 Task: Open Card Functional Requirements Elicitation in Board Email Marketing Campaign Strategy and Execution to Workspace Human Resources Information Systems and add a team member Softage.1@softage.net, a label Yellow, a checklist Demand Planning, an attachment from your onedrive, a color Yellow and finally, add a card description 'Plan and execute company team-building activity at a cooking class' and a comment 'This task requires us to be agile and adaptable, given the dynamic nature of the project.'. Add a start date 'Jan 09, 1900' with a due date 'Jan 16, 1900'
Action: Mouse moved to (66, 284)
Screenshot: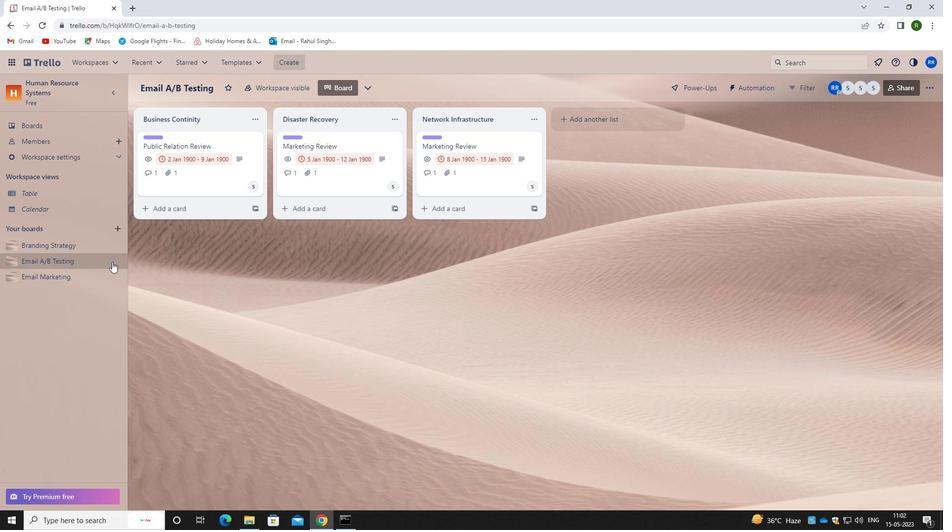 
Action: Mouse pressed left at (66, 284)
Screenshot: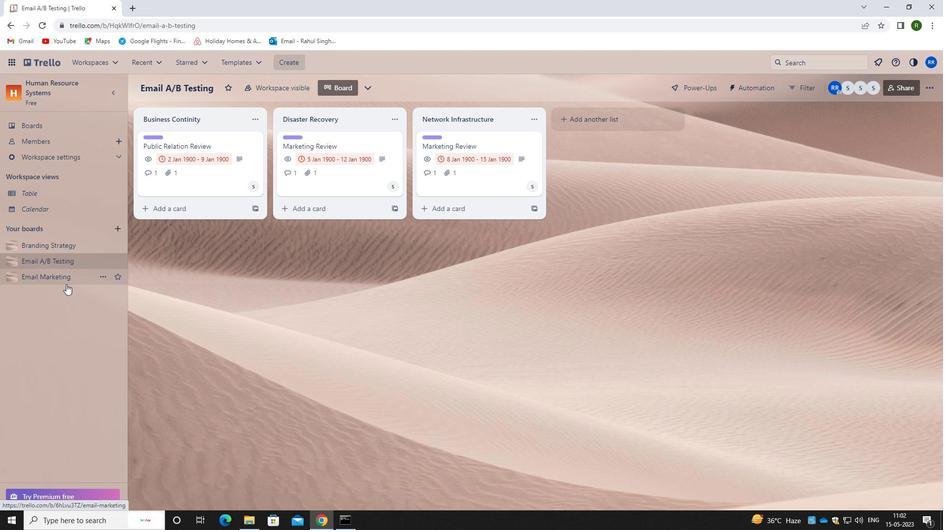 
Action: Mouse moved to (532, 162)
Screenshot: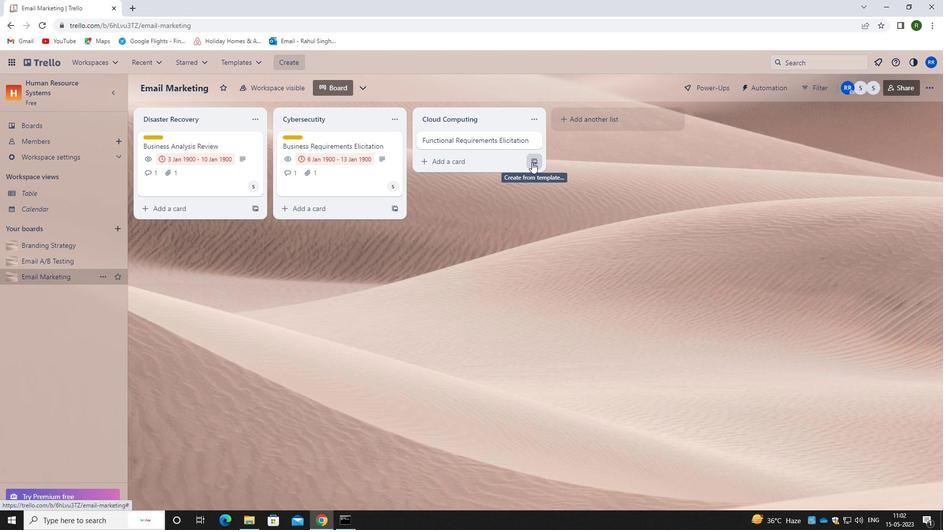
Action: Mouse pressed left at (532, 162)
Screenshot: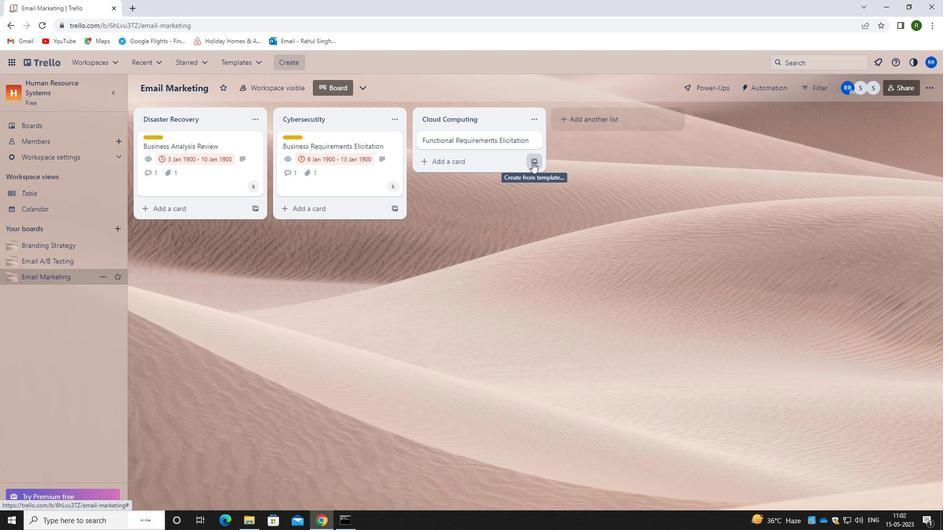 
Action: Mouse moved to (499, 215)
Screenshot: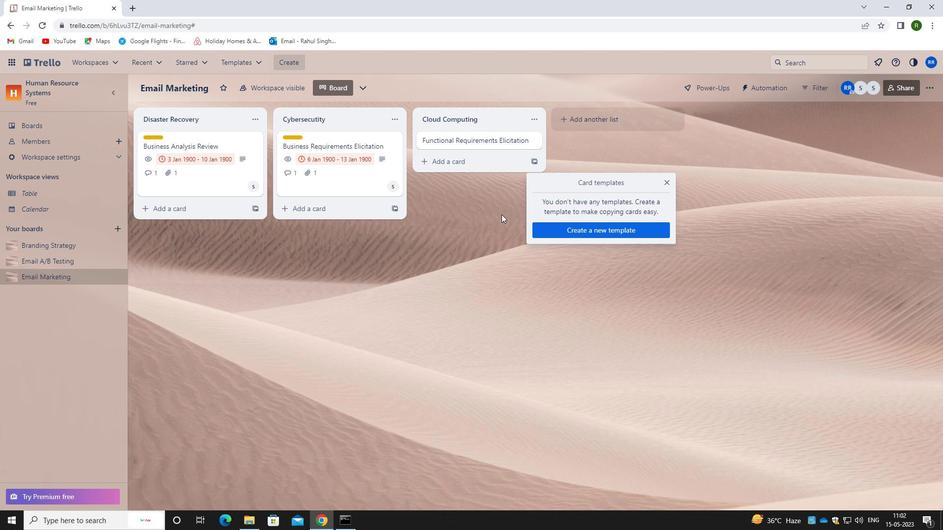 
Action: Mouse pressed left at (499, 215)
Screenshot: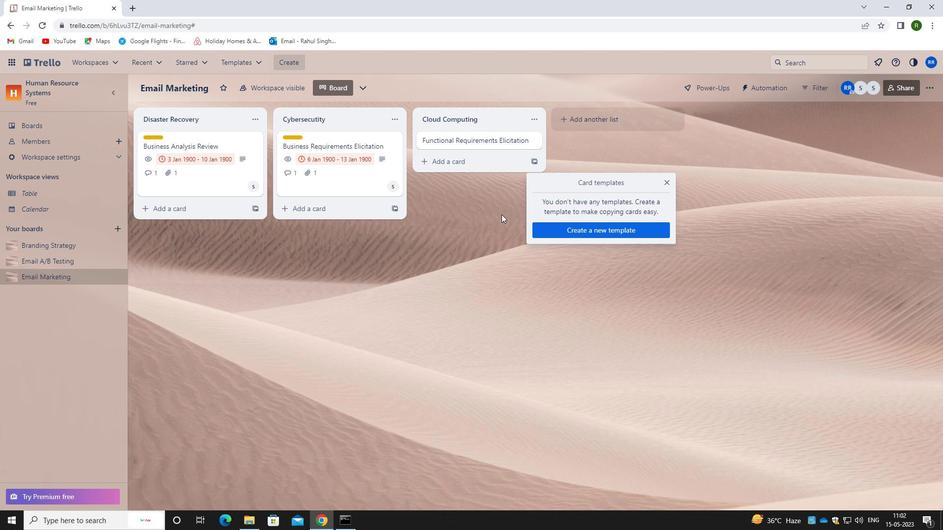 
Action: Mouse moved to (532, 143)
Screenshot: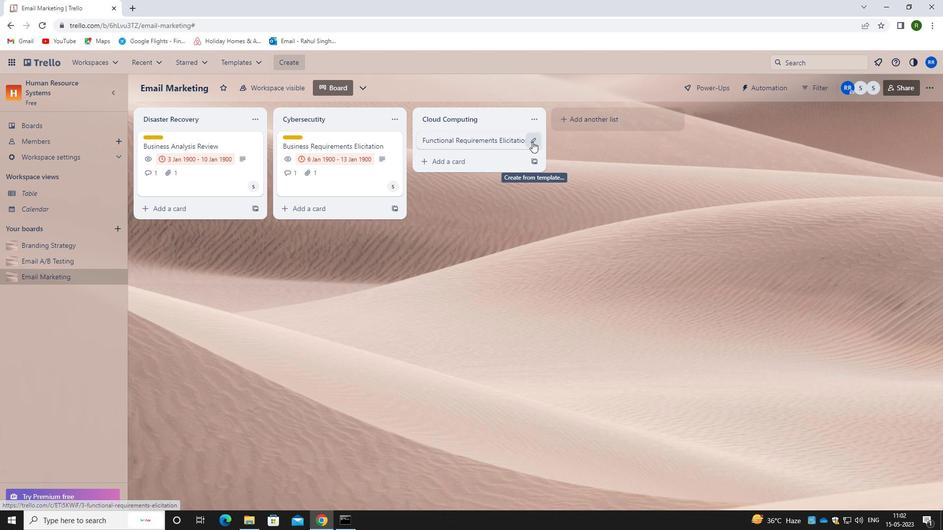 
Action: Mouse pressed left at (532, 143)
Screenshot: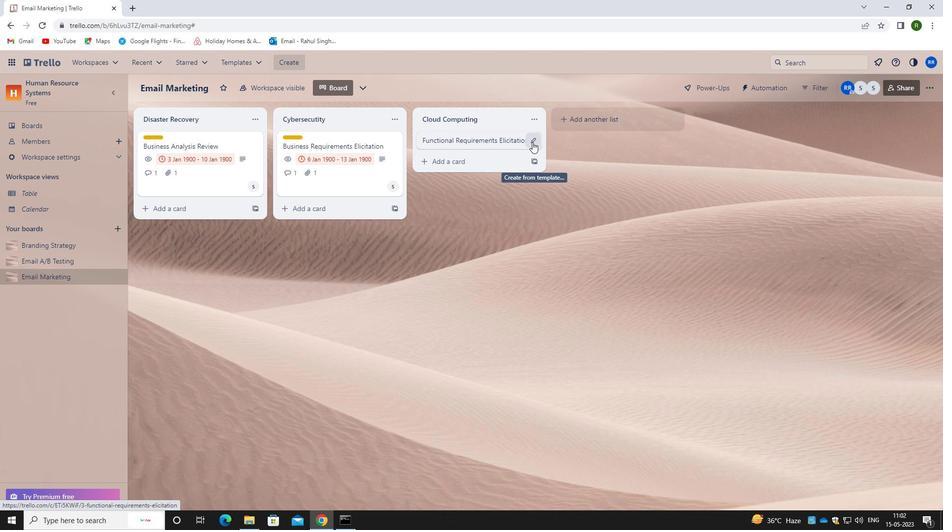 
Action: Mouse moved to (569, 142)
Screenshot: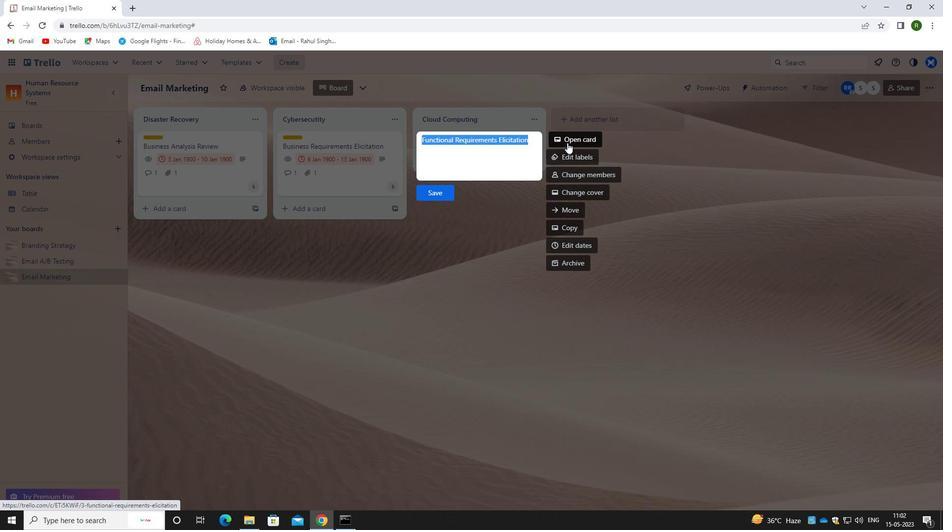 
Action: Mouse pressed left at (569, 142)
Screenshot: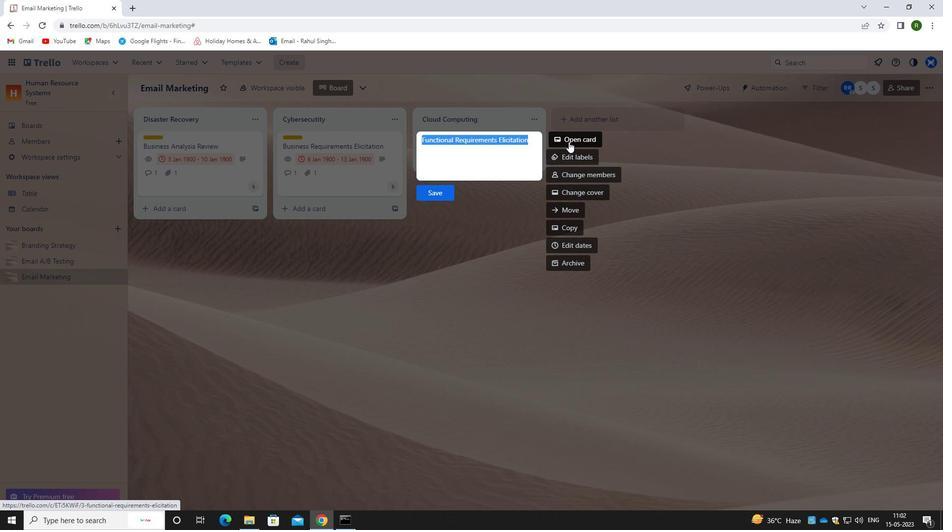 
Action: Mouse moved to (606, 173)
Screenshot: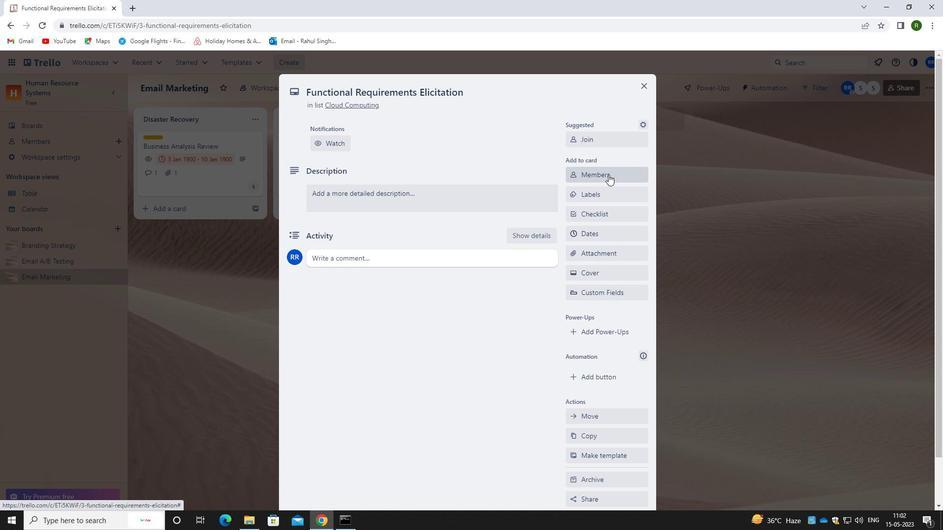 
Action: Mouse pressed left at (606, 173)
Screenshot: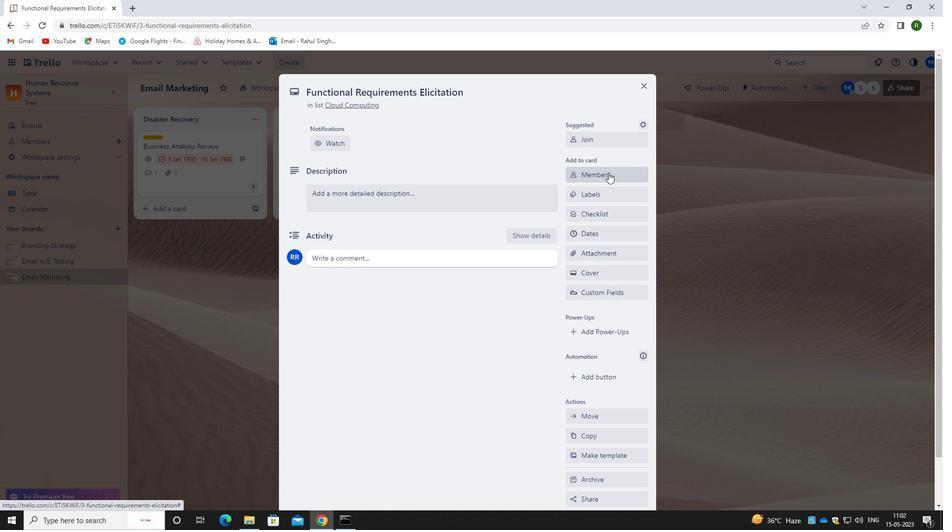 
Action: Mouse moved to (609, 215)
Screenshot: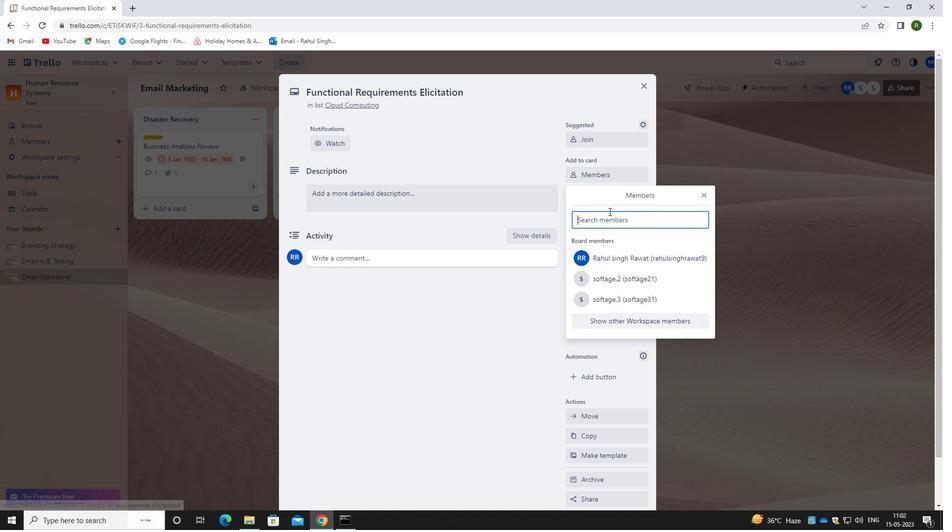 
Action: Key pressed <Key.caps_lock>s<Key.caps_lock>Oftage.1<Key.shift>@SOFTAGE.NET
Screenshot: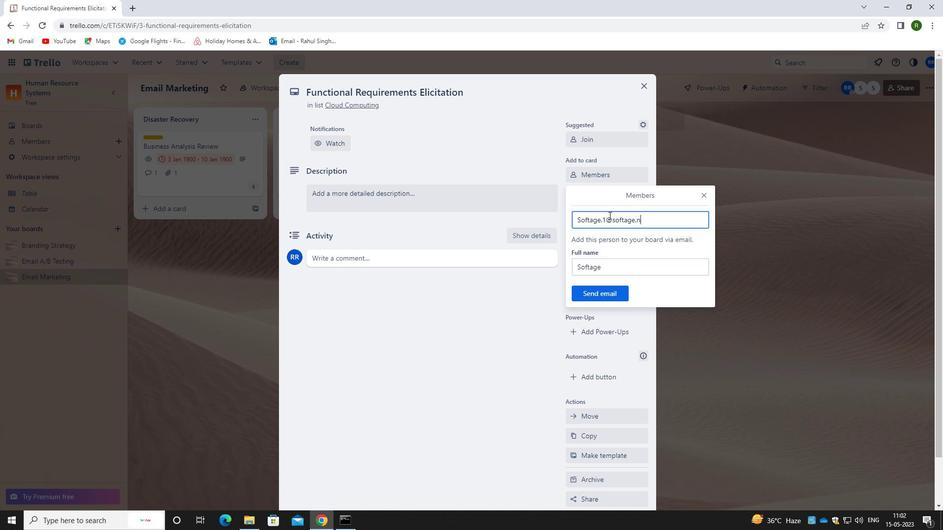 
Action: Mouse moved to (612, 294)
Screenshot: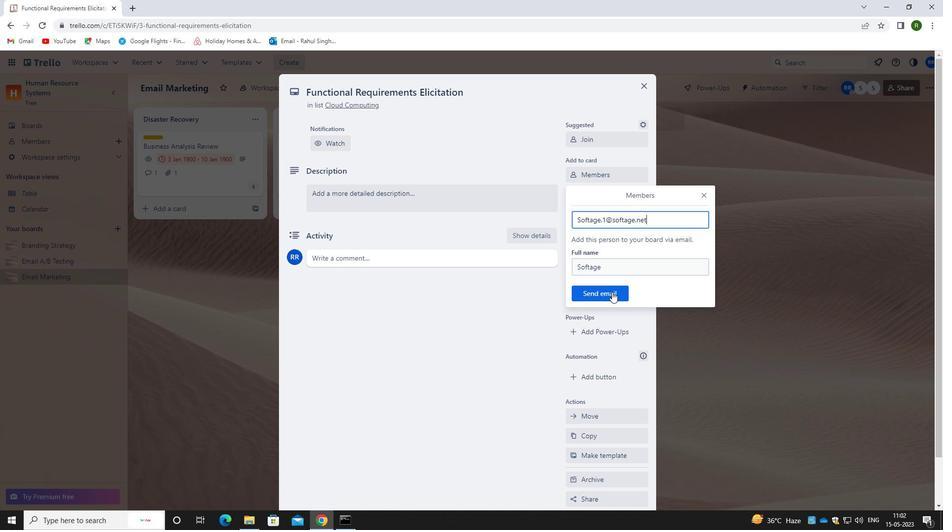 
Action: Mouse pressed left at (612, 294)
Screenshot: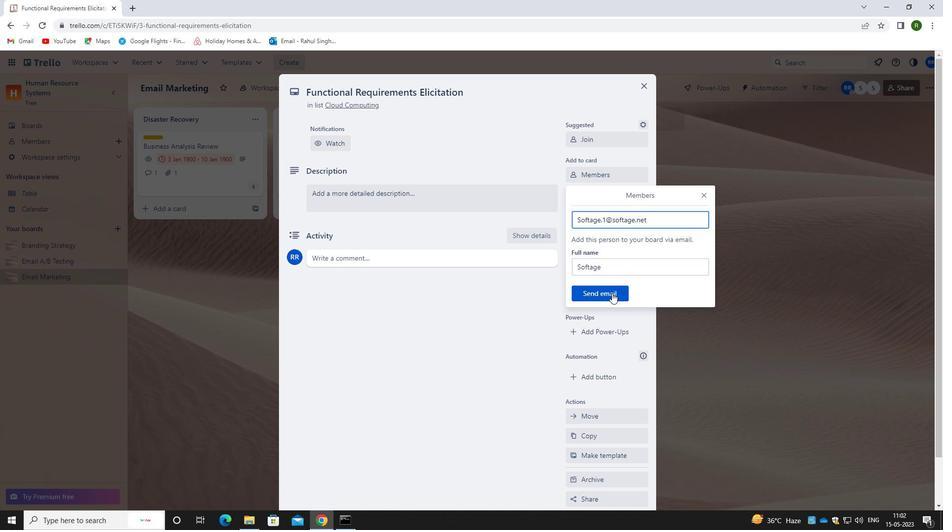 
Action: Mouse moved to (599, 193)
Screenshot: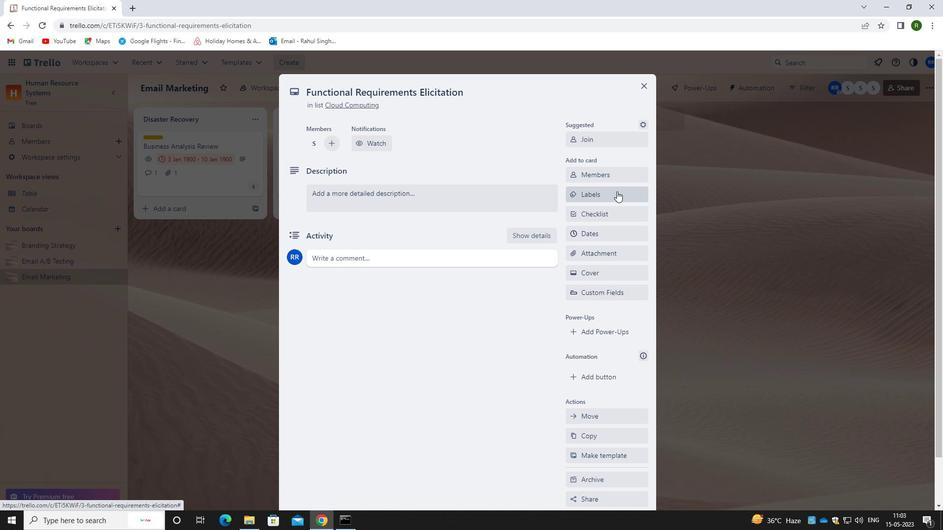 
Action: Mouse pressed left at (599, 193)
Screenshot: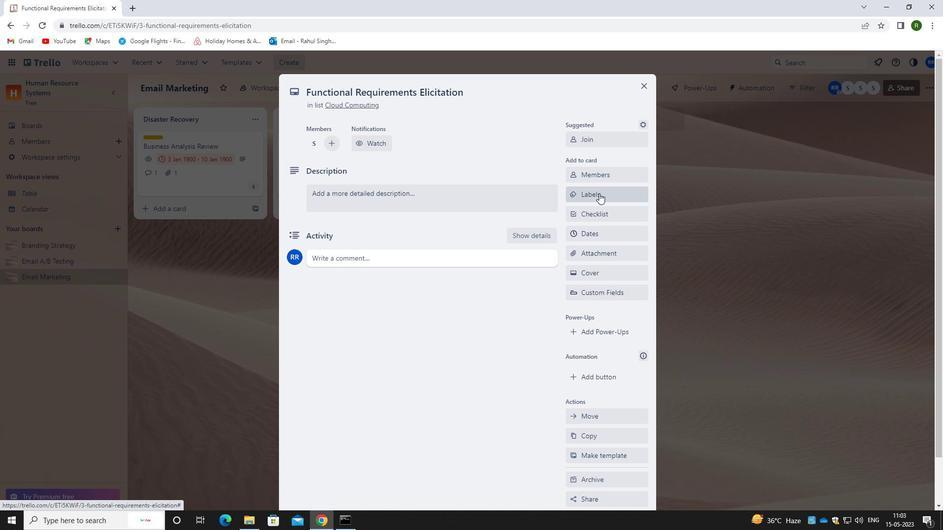
Action: Key pressed YELLOW
Screenshot: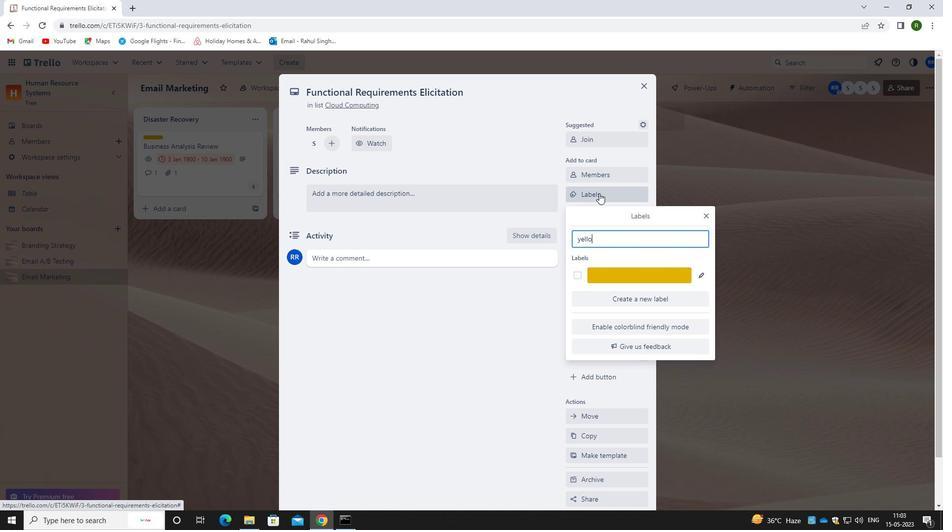 
Action: Mouse moved to (581, 277)
Screenshot: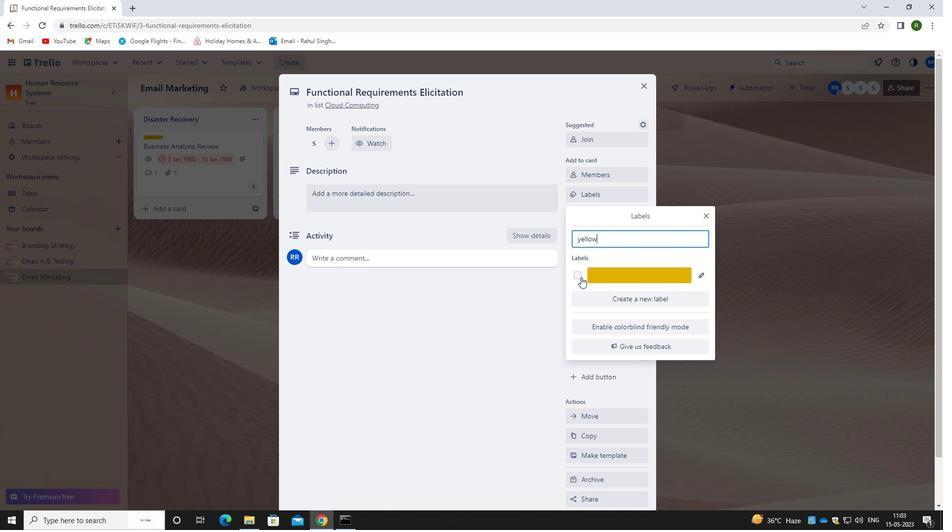 
Action: Mouse pressed left at (581, 277)
Screenshot: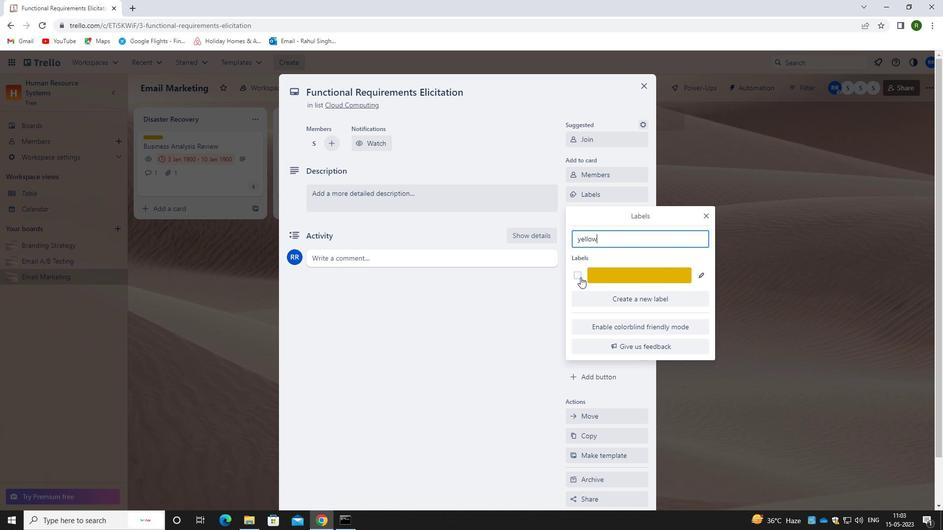 
Action: Mouse moved to (526, 289)
Screenshot: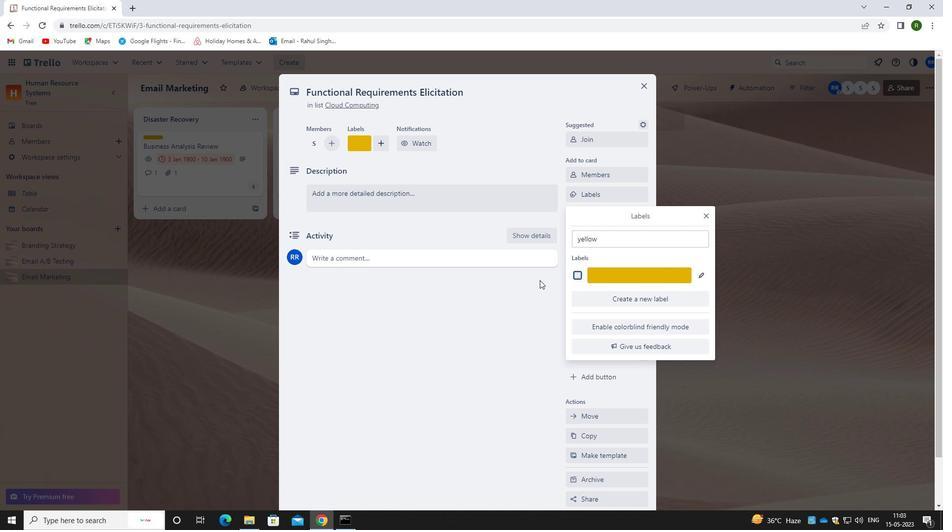 
Action: Mouse pressed left at (526, 289)
Screenshot: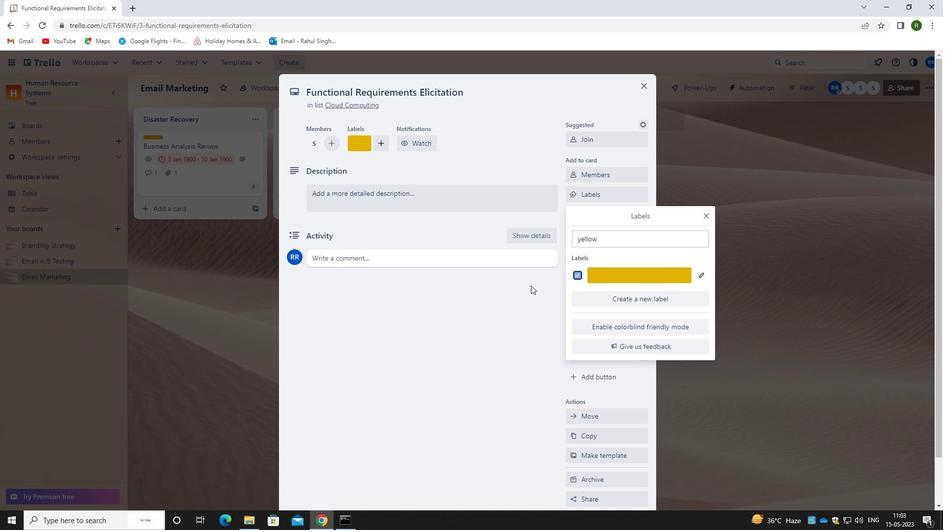 
Action: Mouse moved to (597, 212)
Screenshot: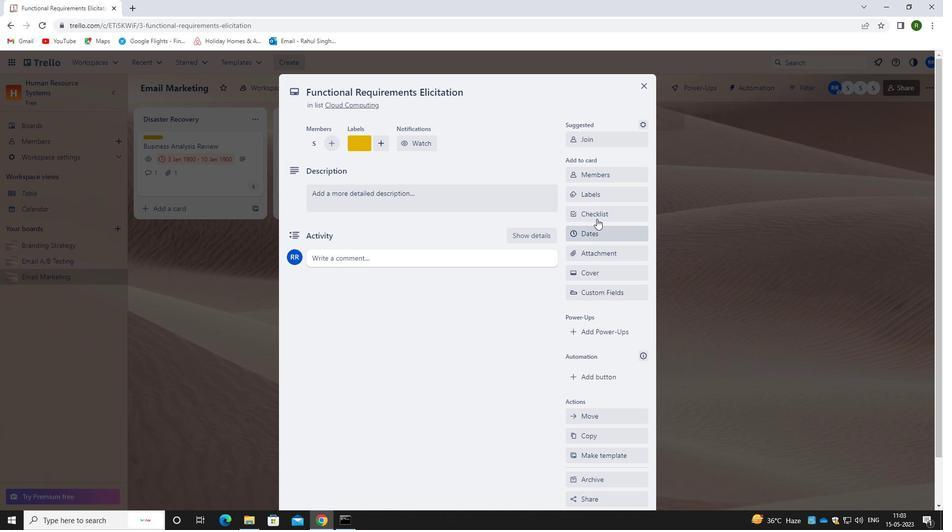 
Action: Mouse pressed left at (597, 212)
Screenshot: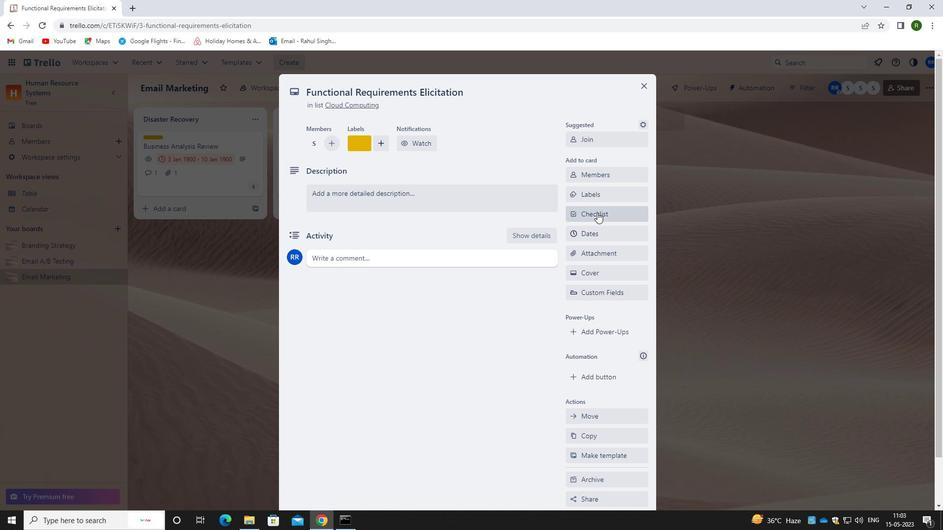 
Action: Mouse moved to (615, 259)
Screenshot: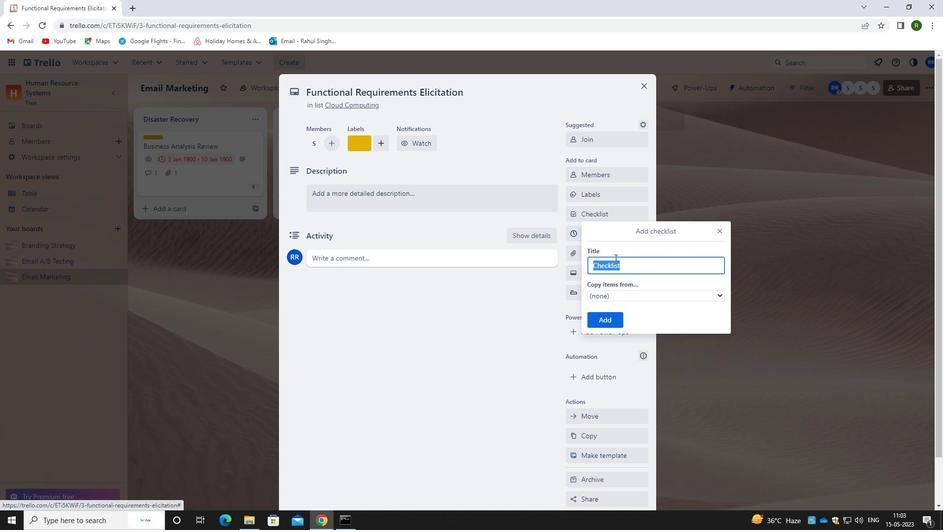 
Action: Key pressed <Key.shift>DEMAND<Key.space>PLANNING
Screenshot: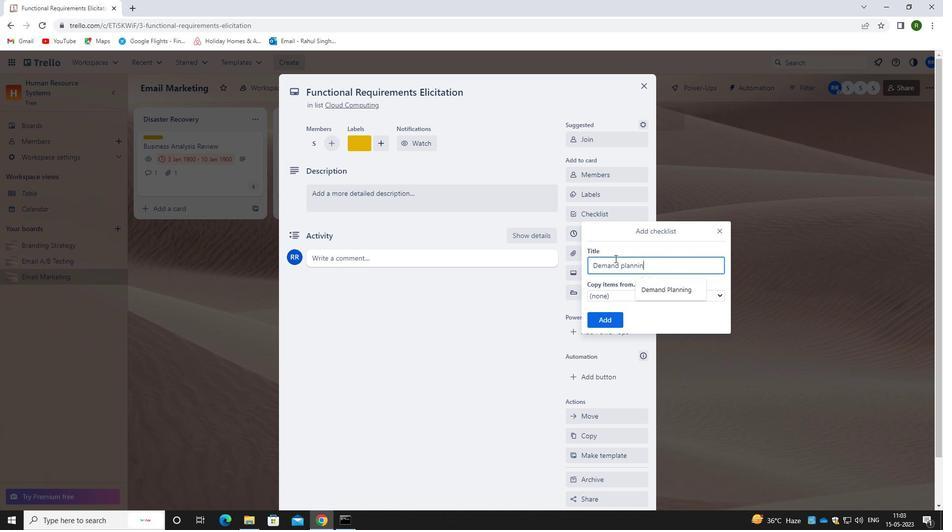 
Action: Mouse moved to (666, 294)
Screenshot: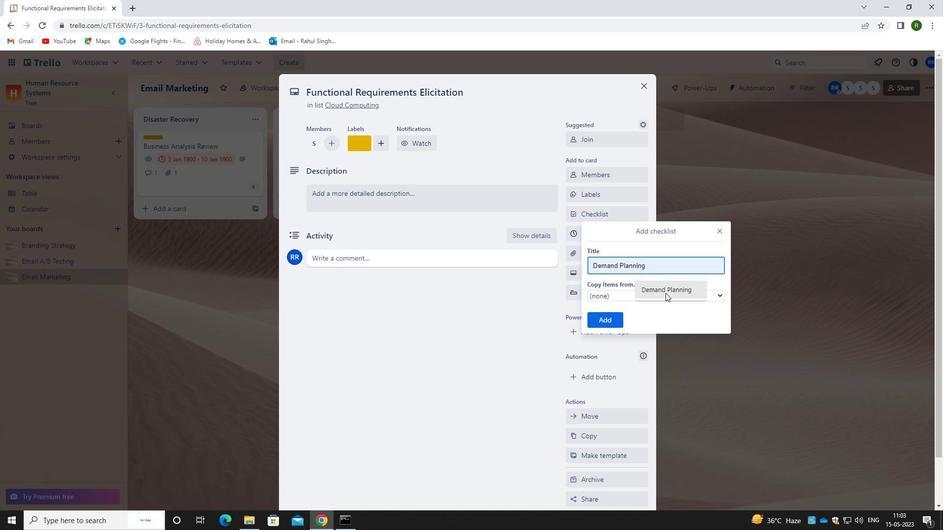 
Action: Mouse pressed left at (666, 294)
Screenshot: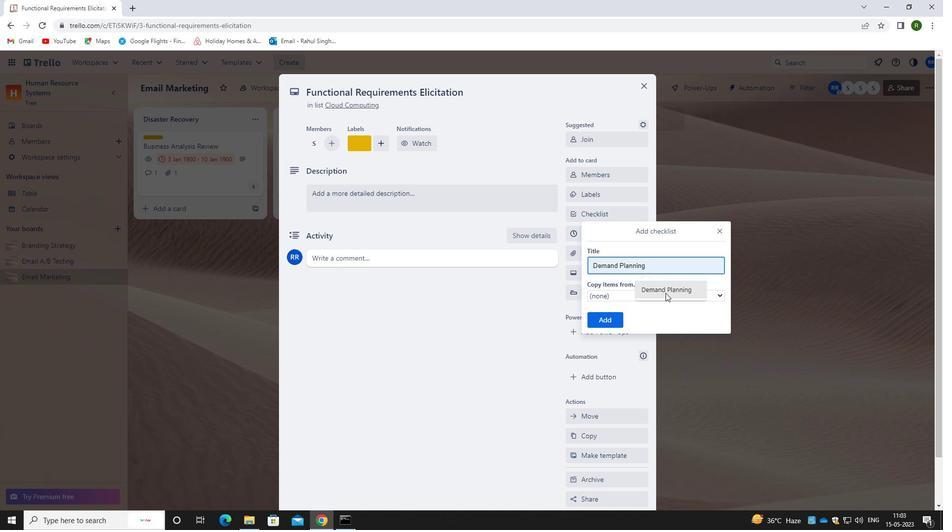 
Action: Mouse moved to (616, 323)
Screenshot: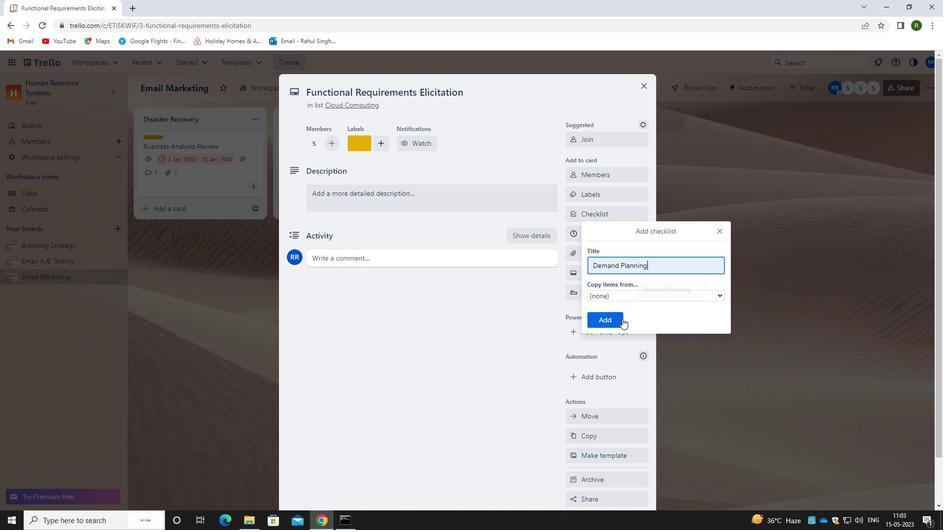 
Action: Mouse pressed left at (616, 323)
Screenshot: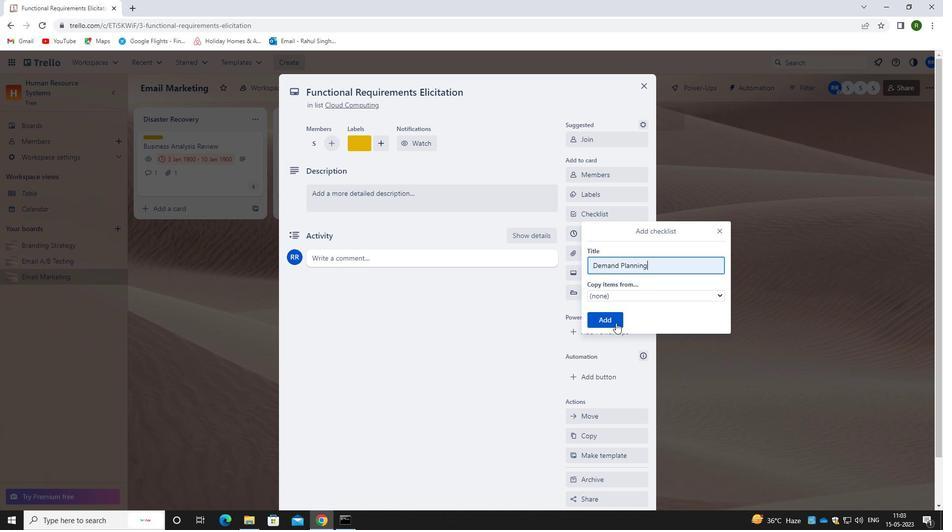 
Action: Mouse moved to (598, 255)
Screenshot: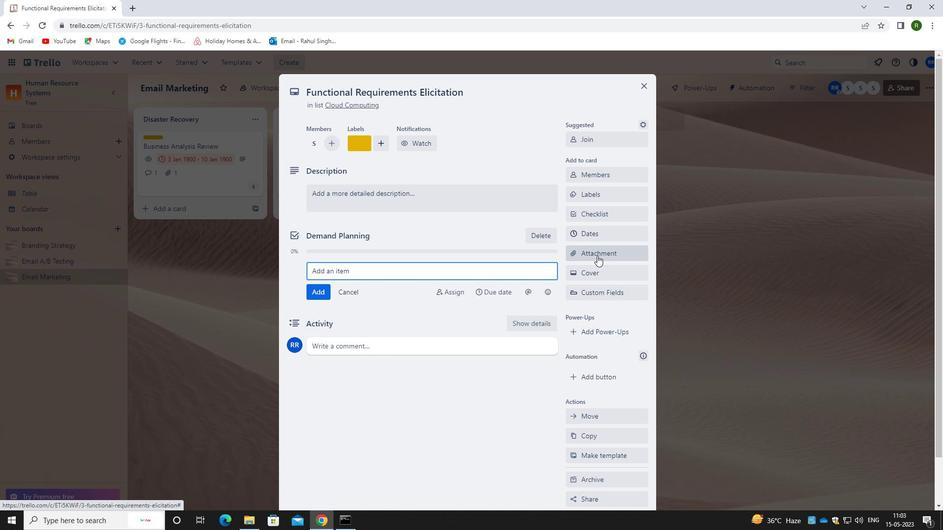 
Action: Mouse pressed left at (598, 255)
Screenshot: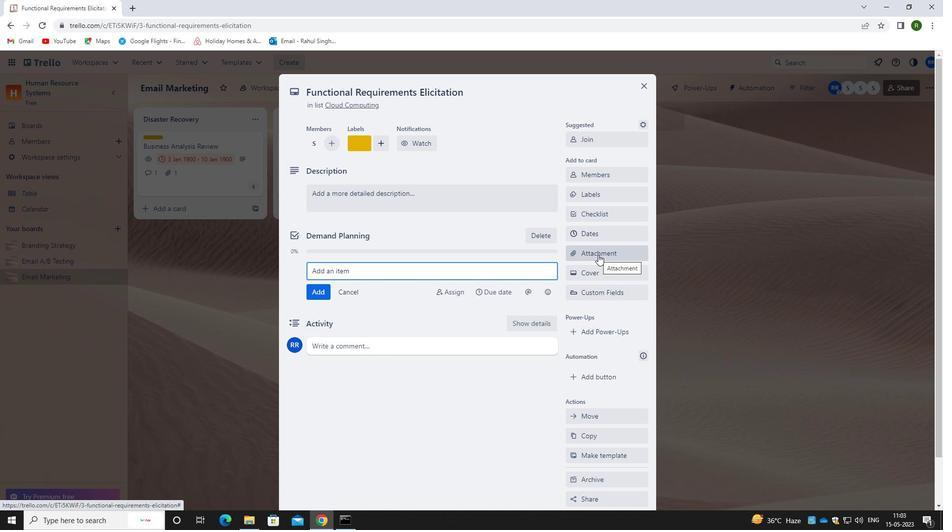 
Action: Mouse moved to (601, 370)
Screenshot: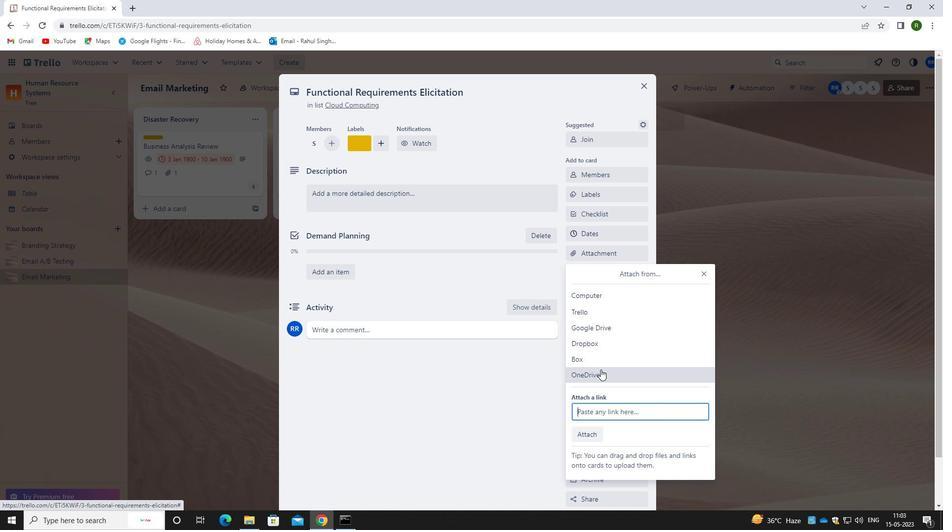 
Action: Mouse pressed left at (601, 370)
Screenshot: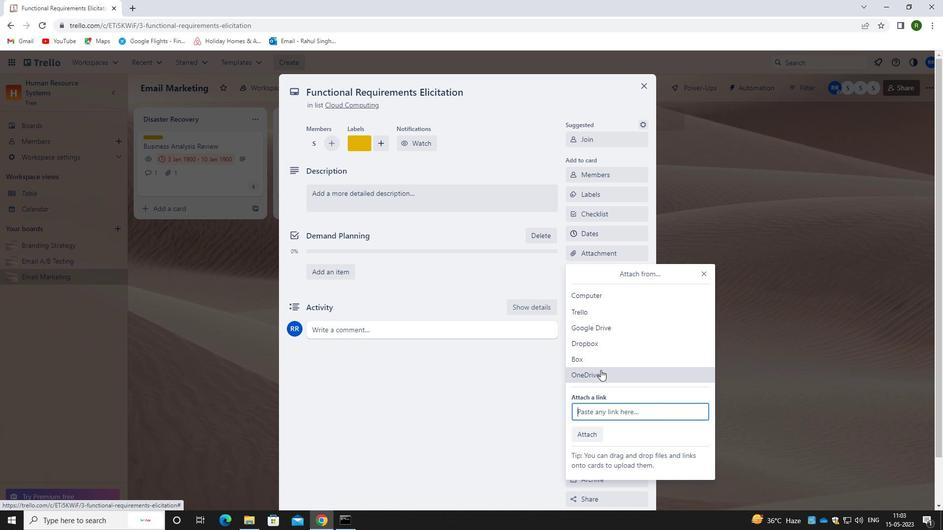 
Action: Mouse moved to (299, 300)
Screenshot: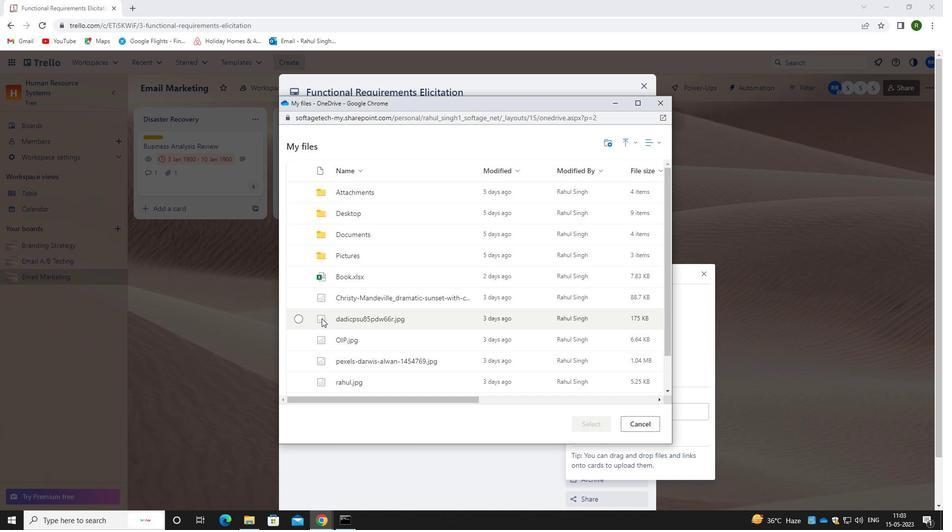 
Action: Mouse pressed left at (299, 300)
Screenshot: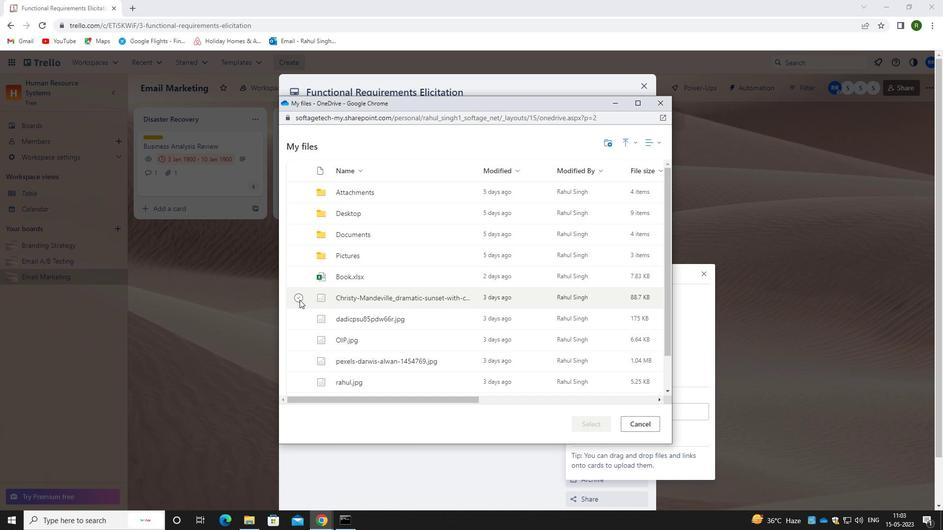 
Action: Mouse moved to (596, 431)
Screenshot: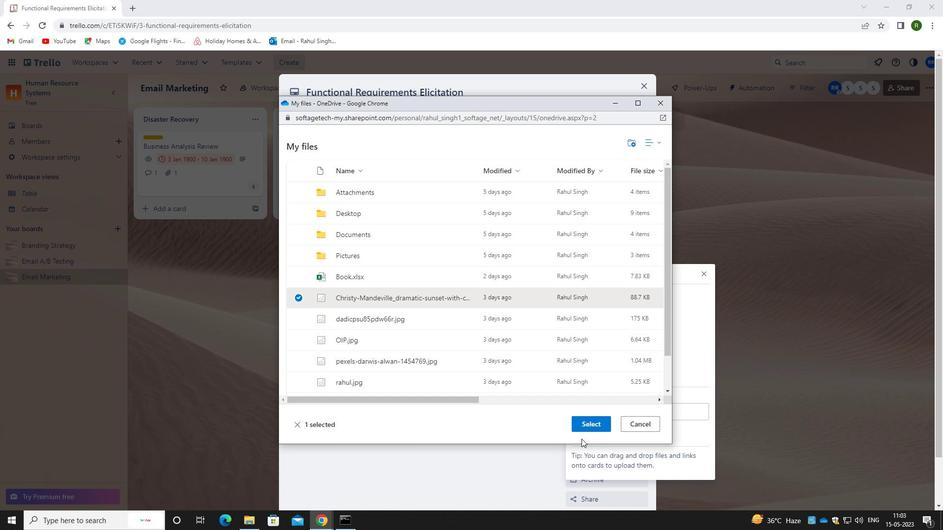 
Action: Mouse pressed left at (596, 431)
Screenshot: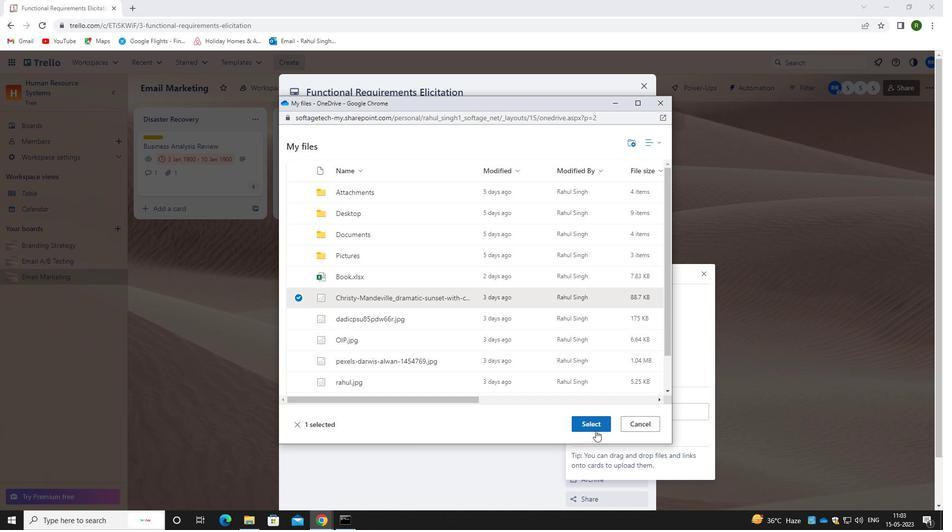 
Action: Mouse moved to (398, 201)
Screenshot: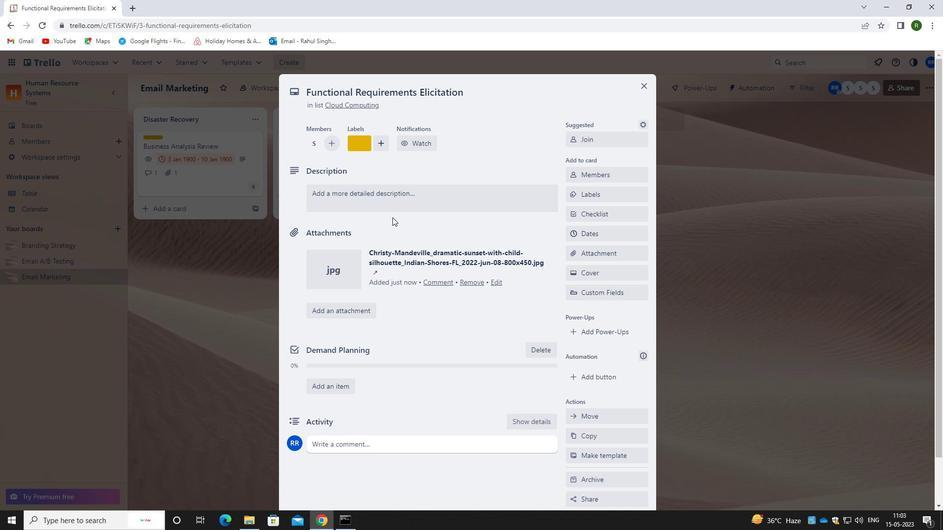 
Action: Mouse pressed left at (398, 201)
Screenshot: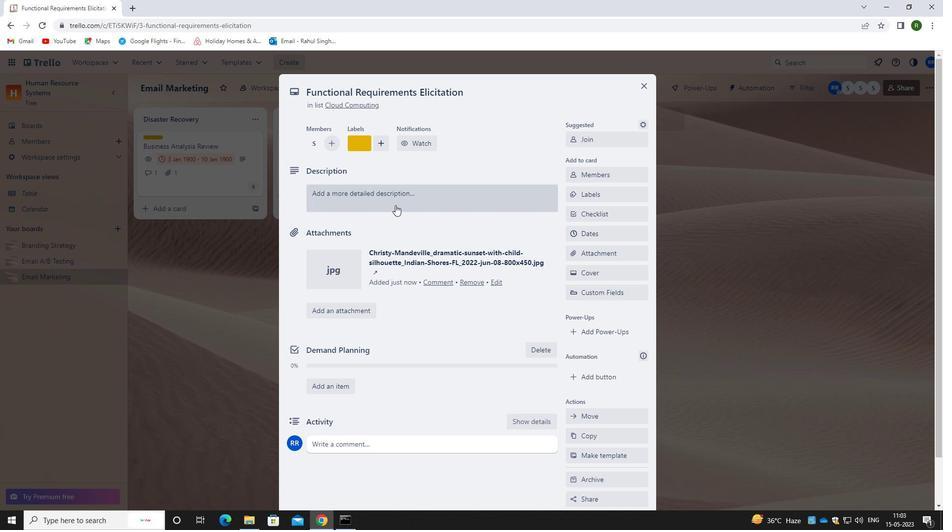 
Action: Mouse moved to (390, 234)
Screenshot: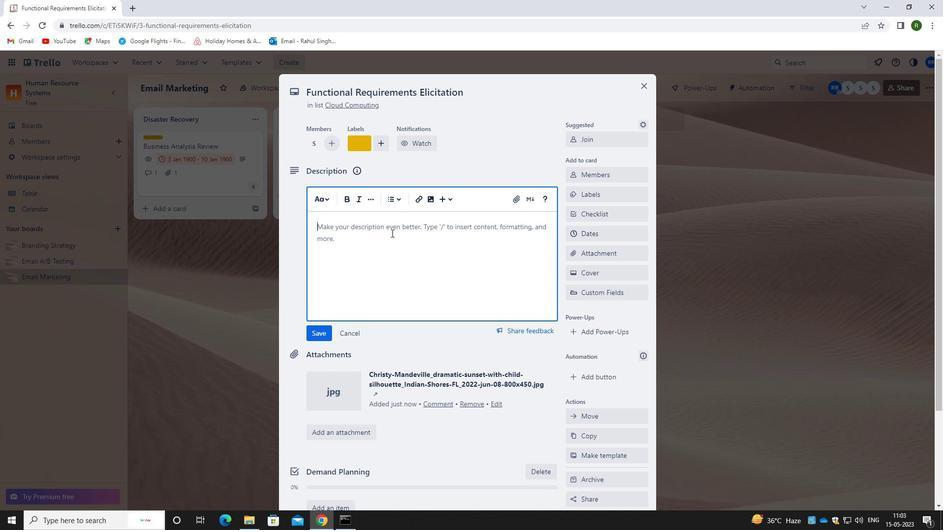 
Action: Key pressed <Key.caps_lock>P<Key.caps_lock>LAN<Key.space>AND<Key.space>EXECUTE<Key.space>COMPANY<Key.space>WIDE<Key.backspace><Key.backspace><Key.backspace><Key.space><Key.backspace><Key.backspace><Key.space>TEAM-BUILDING<Key.space>ACTIVITY<Key.space>AT<Key.space>ACOOKING<Key.space>CL<Key.backspace><Key.backspace><Key.backspace><Key.backspace><Key.backspace><Key.backspace><Key.backspace><Key.backspace><Key.backspace><Key.backspace><Key.backspace>A<Key.space>A<Key.backspace>COOCKING<Key.space>CLASS.
Screenshot: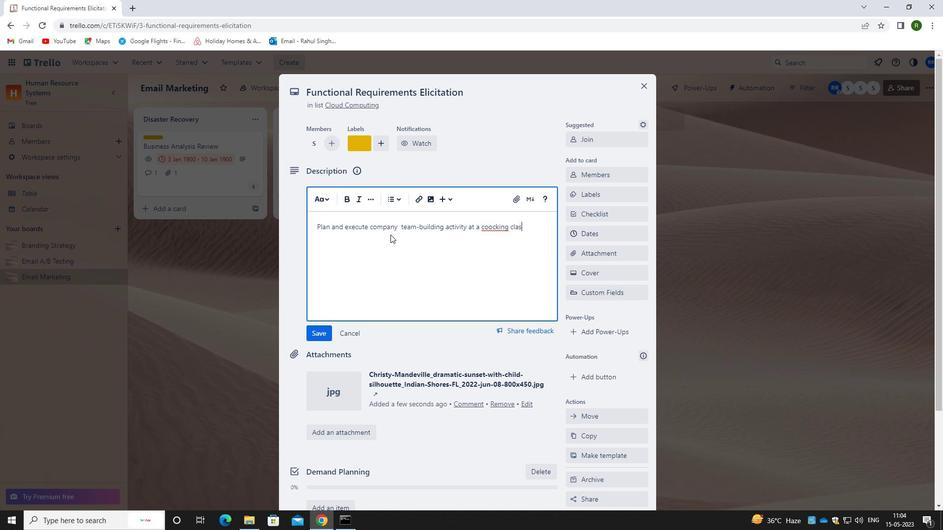 
Action: Mouse moved to (494, 227)
Screenshot: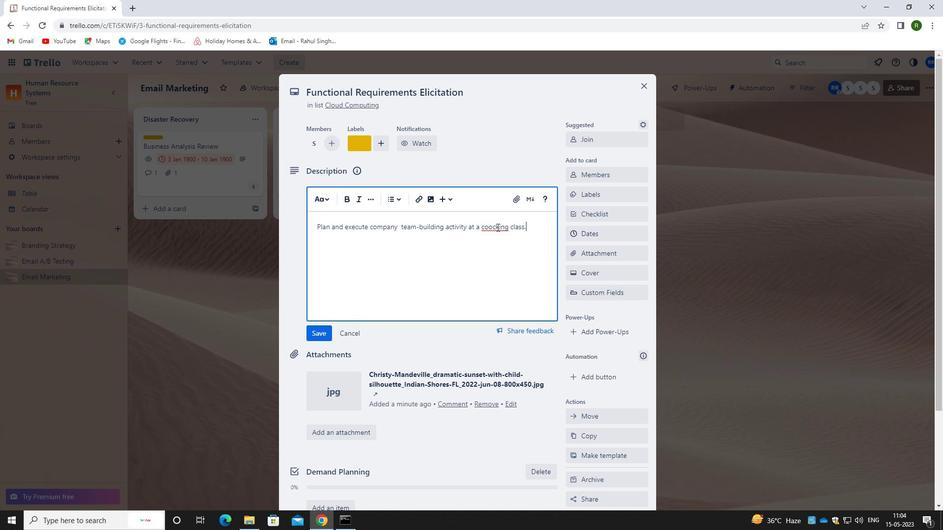 
Action: Mouse pressed left at (494, 227)
Screenshot: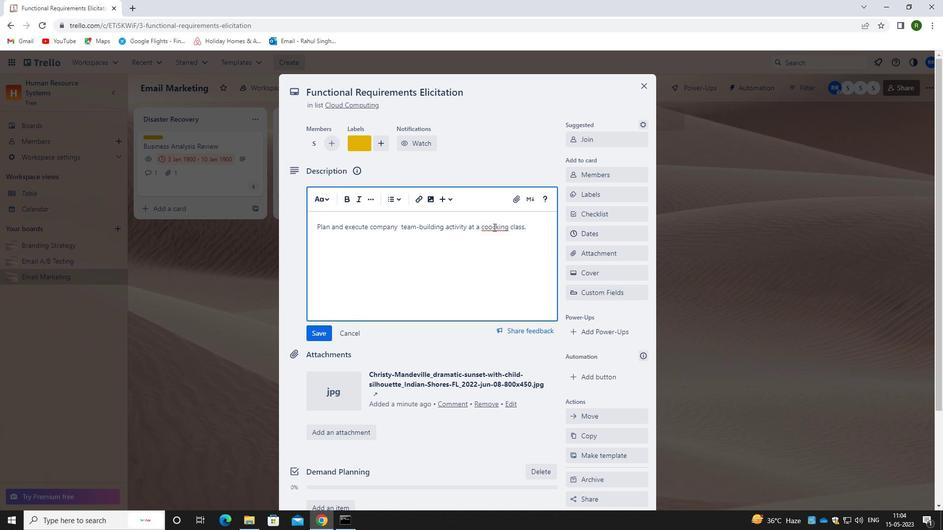 
Action: Mouse moved to (495, 227)
Screenshot: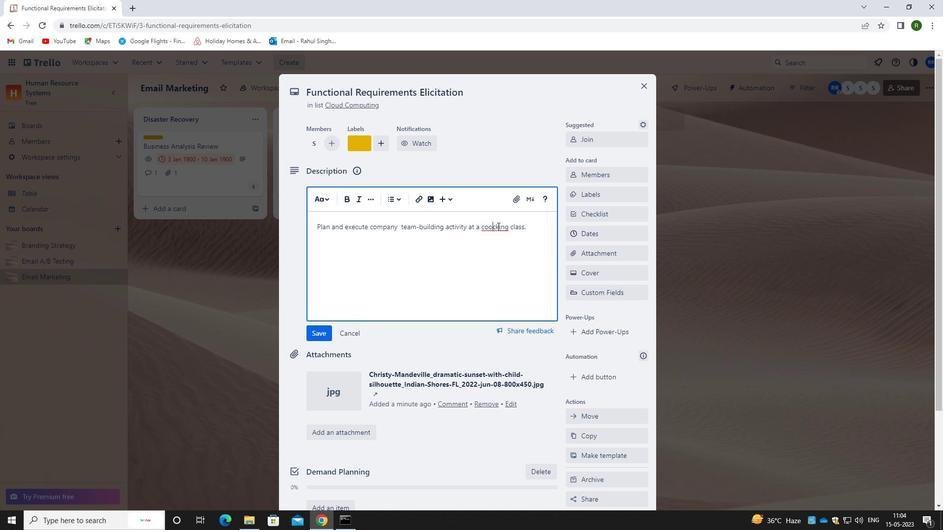 
Action: Mouse pressed left at (495, 227)
Screenshot: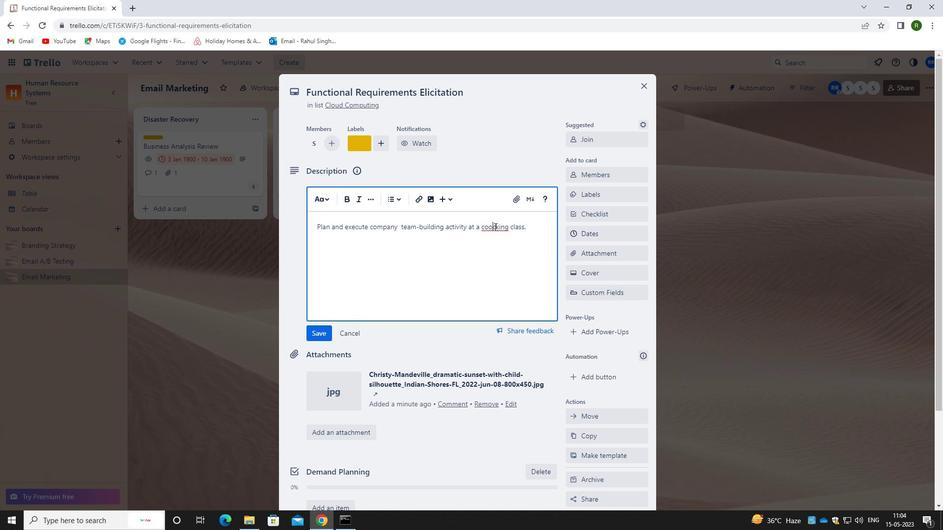 
Action: Mouse moved to (495, 227)
Screenshot: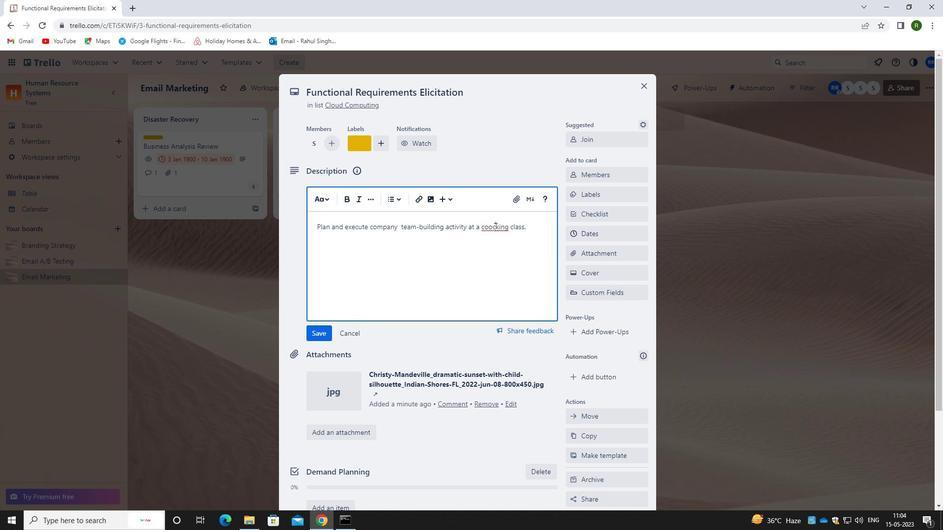 
Action: Key pressed <Key.backspace>
Screenshot: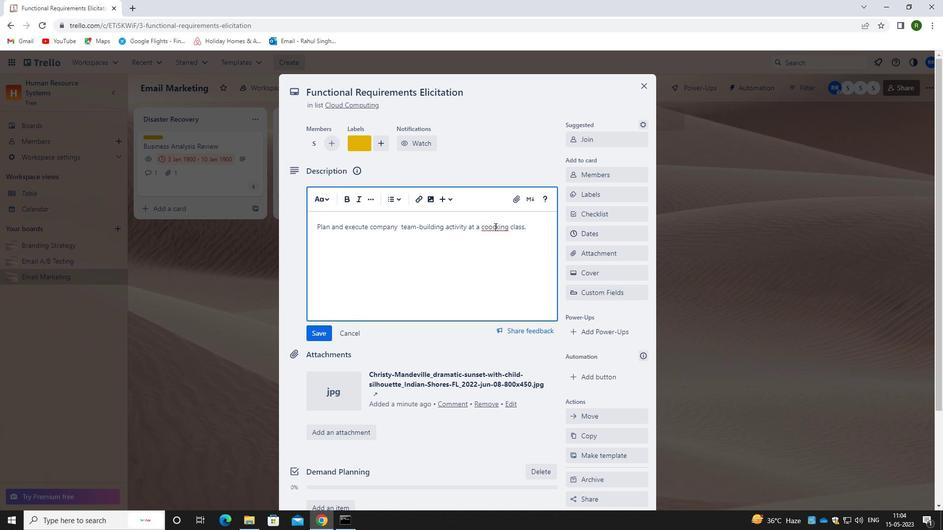 
Action: Mouse moved to (321, 332)
Screenshot: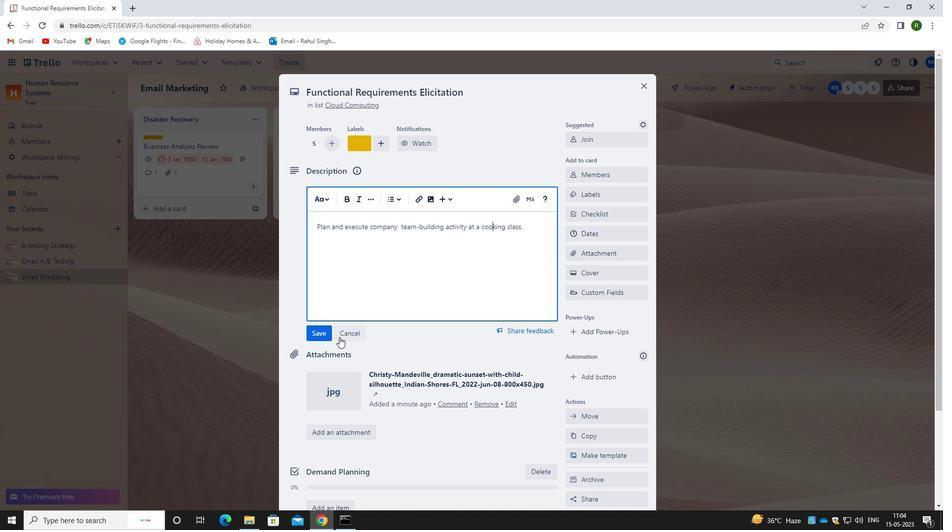
Action: Mouse pressed left at (321, 332)
Screenshot: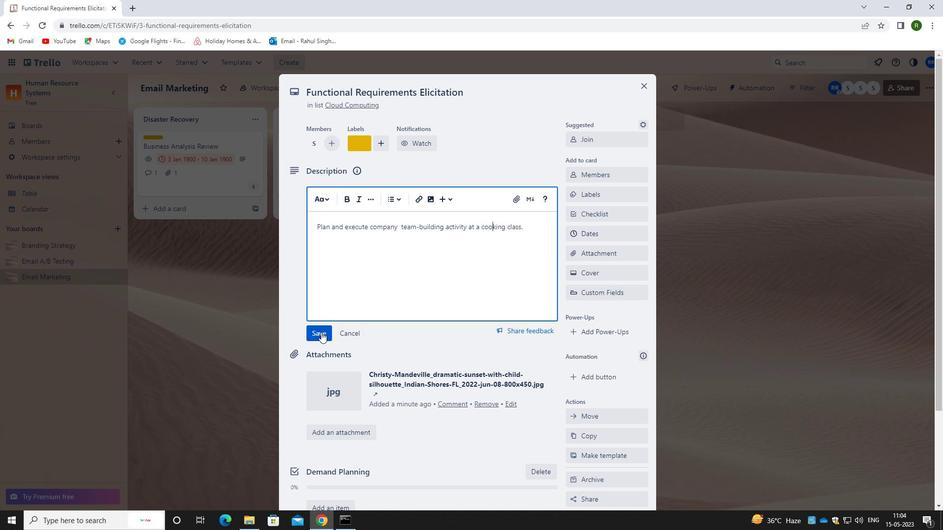 
Action: Mouse moved to (430, 338)
Screenshot: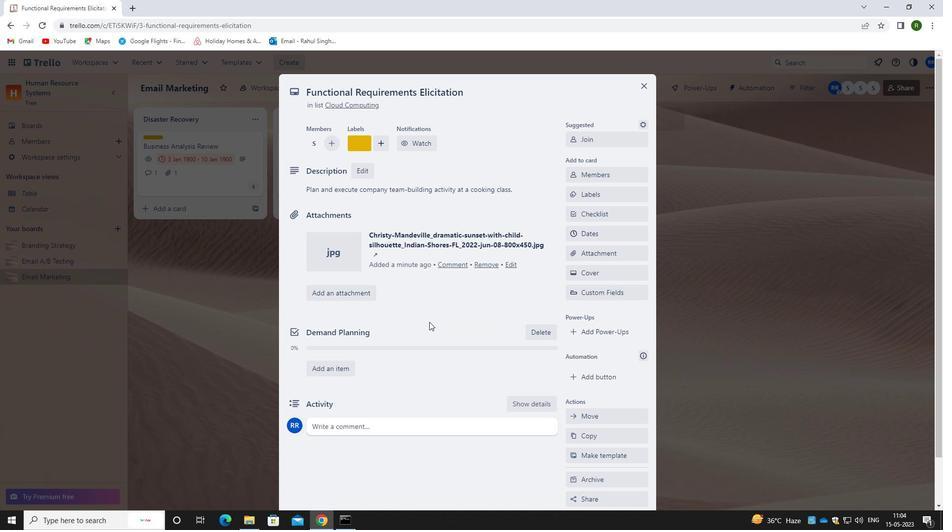 
Action: Mouse scrolled (430, 337) with delta (0, 0)
Screenshot: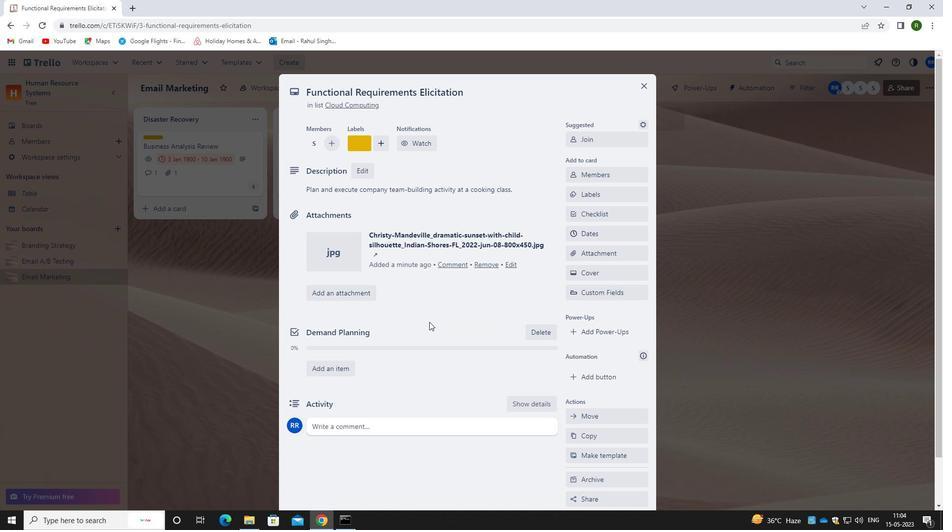 
Action: Mouse moved to (430, 342)
Screenshot: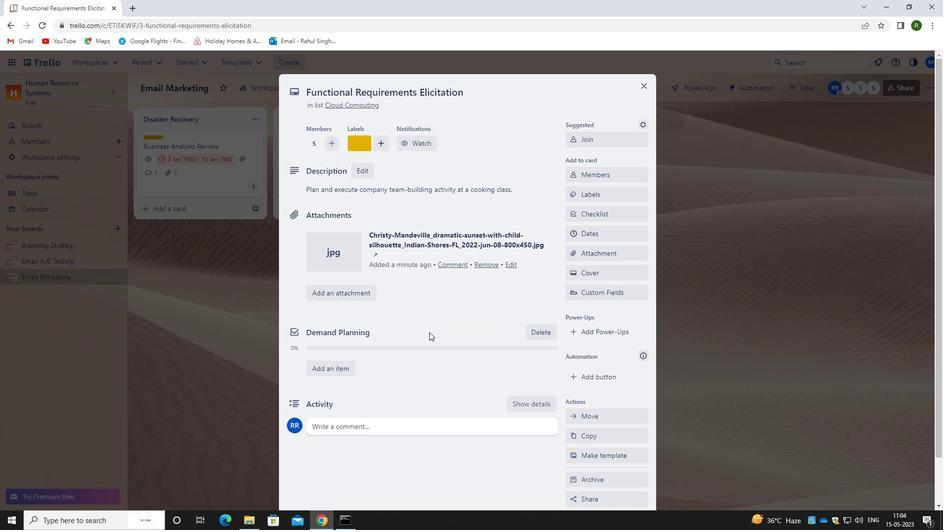 
Action: Mouse scrolled (430, 341) with delta (0, 0)
Screenshot: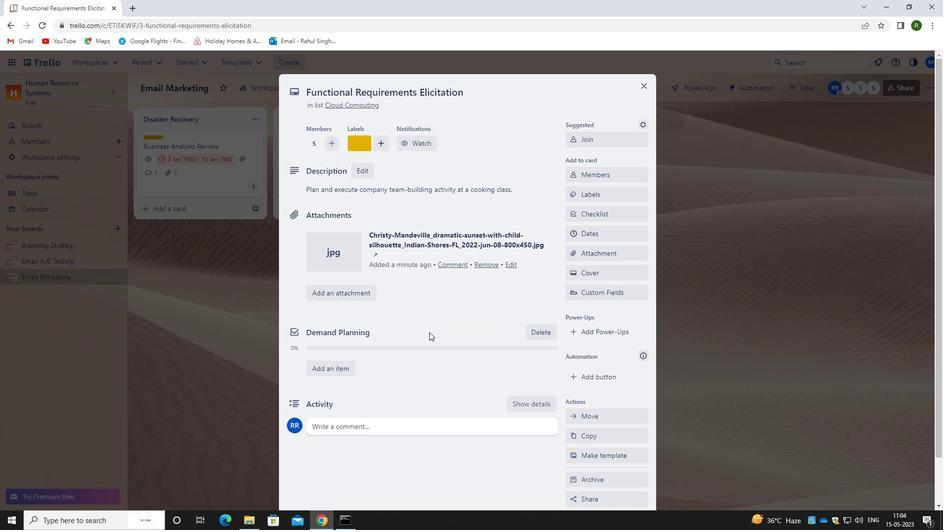 
Action: Mouse moved to (382, 382)
Screenshot: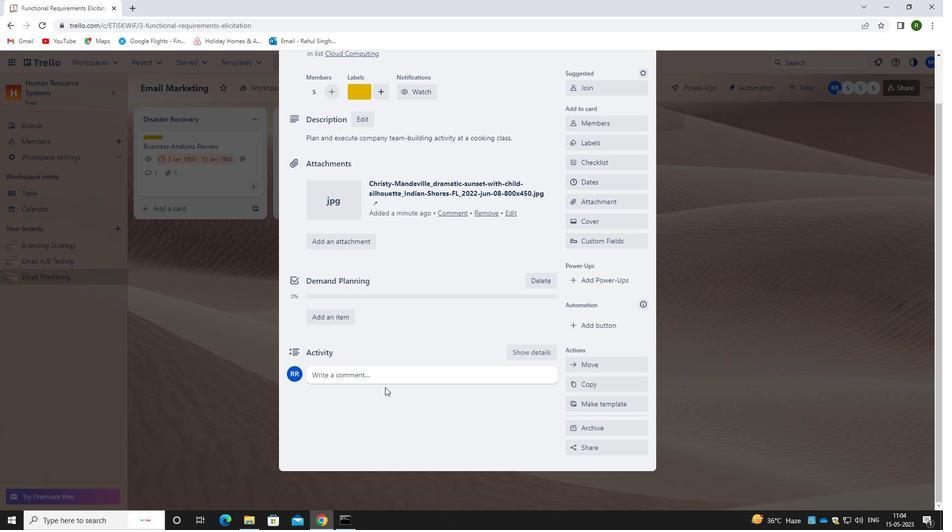 
Action: Mouse pressed left at (382, 382)
Screenshot: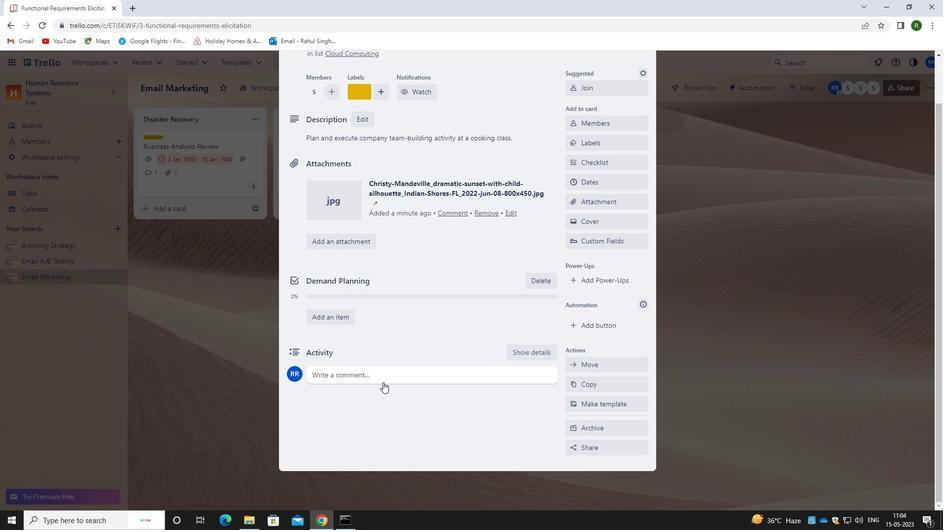 
Action: Mouse moved to (384, 408)
Screenshot: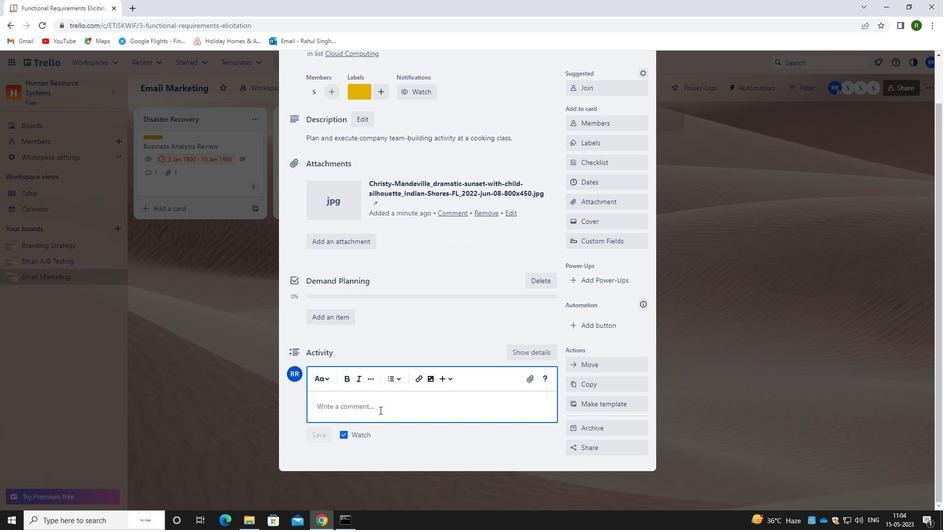 
Action: Key pressed <Key.caps_lock>T<Key.caps_lock>HSI<Key.space><Key.backspace><Key.backspace><Key.backspace>IS<Key.space><Key.caps_lock>T<Key.caps_lock>ASK<Key.space>REQUIRES<Key.space>US<Key.space>TO<Key.space>BE<Key.space>AGILE<Key.space>AND<Key.space>ADAPTABBLE,<Key.space><Key.backspace><Key.backspace><Key.backspace><Key.backspace><Key.backspace>LE,<Key.space>GIVEN<Key.space>THE<Key.space>DYA<Key.backspace>NAMIC<Key.space>NATURE<Key.space>OF<Key.space>THE<Key.space>PROJECT.
Screenshot: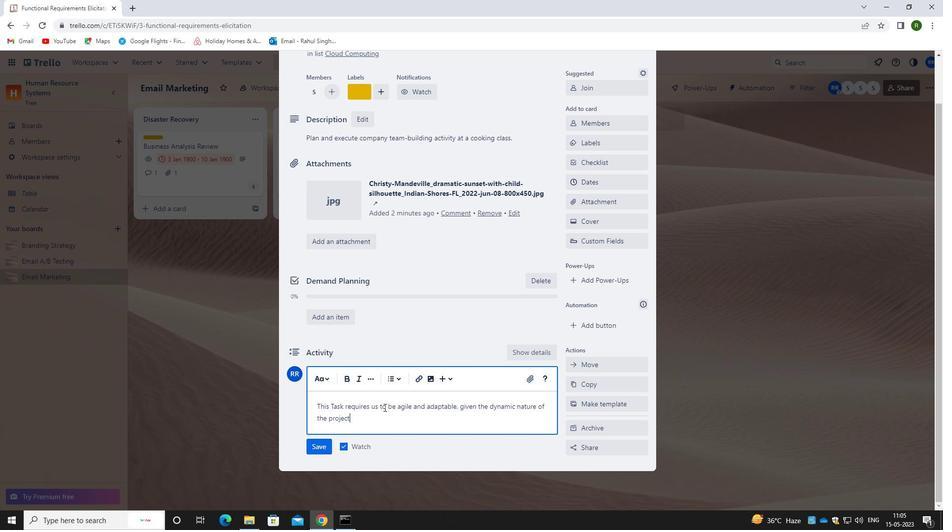 
Action: Mouse moved to (319, 453)
Screenshot: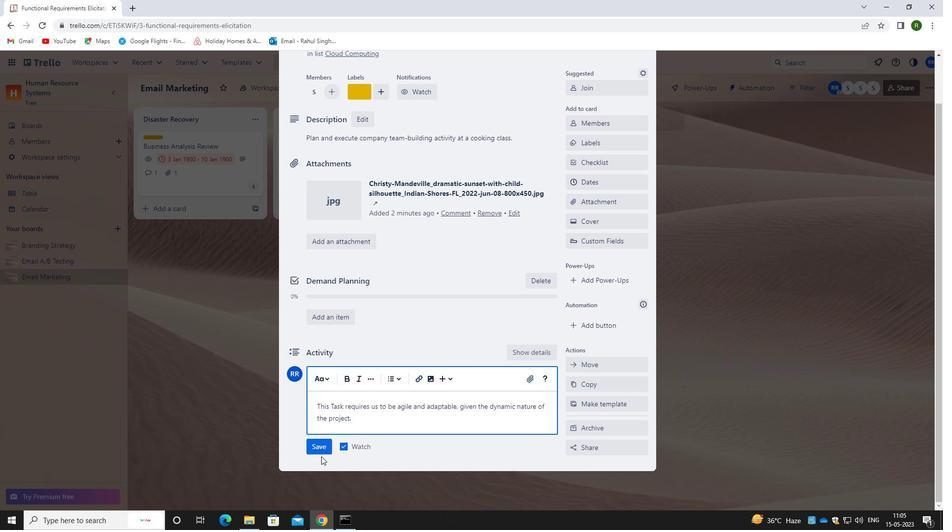 
Action: Mouse pressed left at (319, 453)
Screenshot: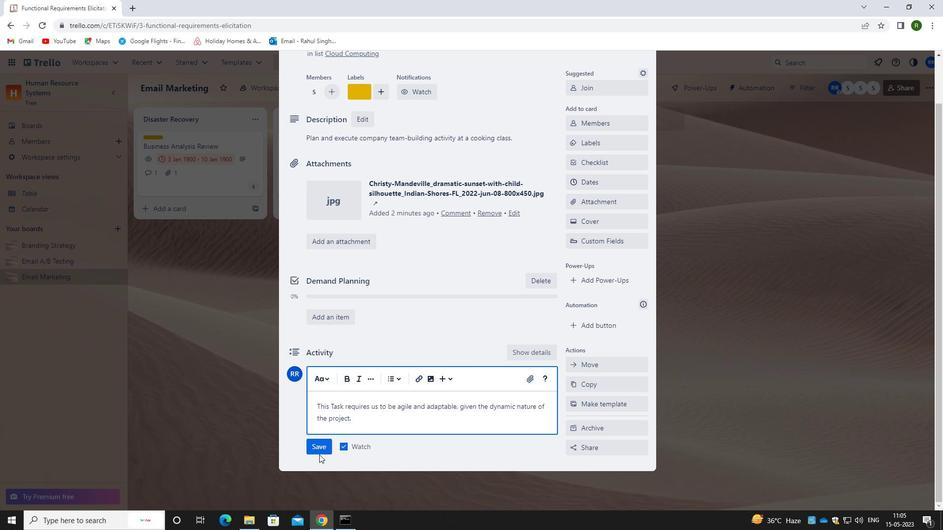 
Action: Mouse moved to (600, 188)
Screenshot: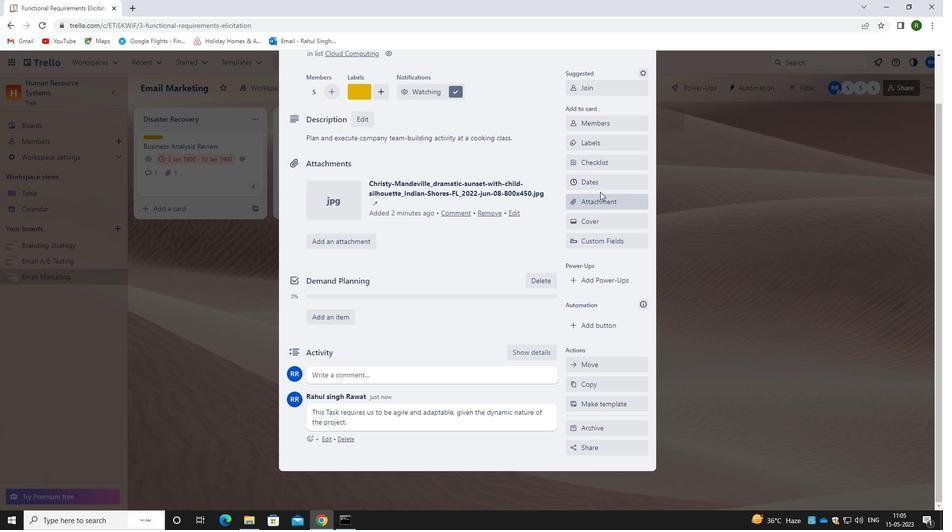 
Action: Mouse pressed left at (600, 188)
Screenshot: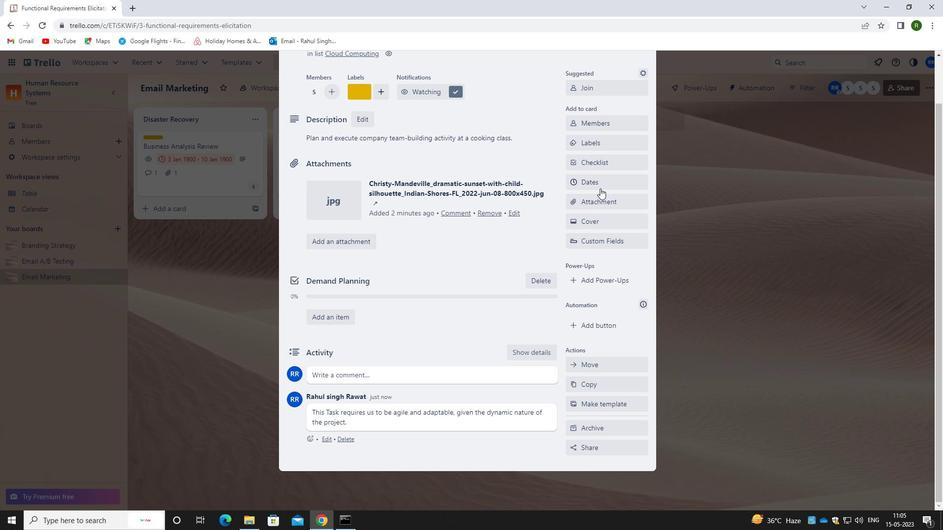 
Action: Mouse moved to (578, 264)
Screenshot: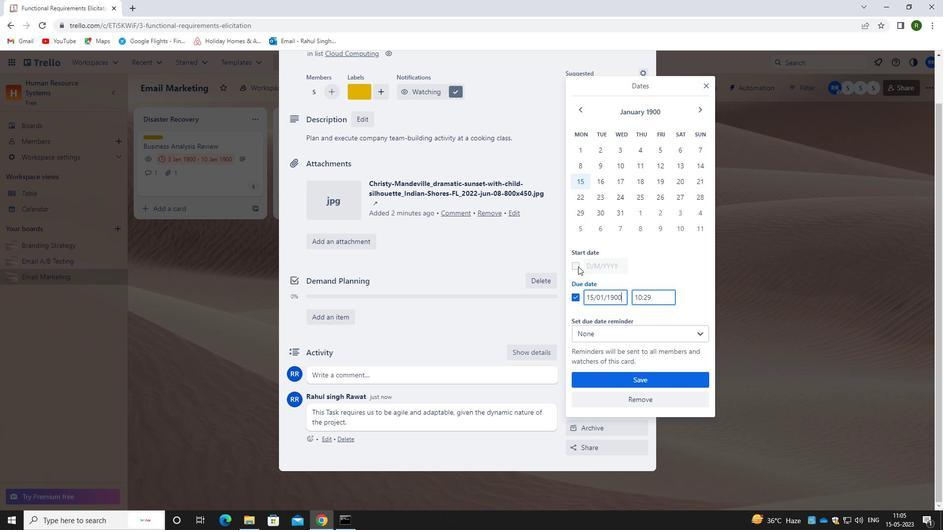 
Action: Mouse pressed left at (578, 264)
Screenshot: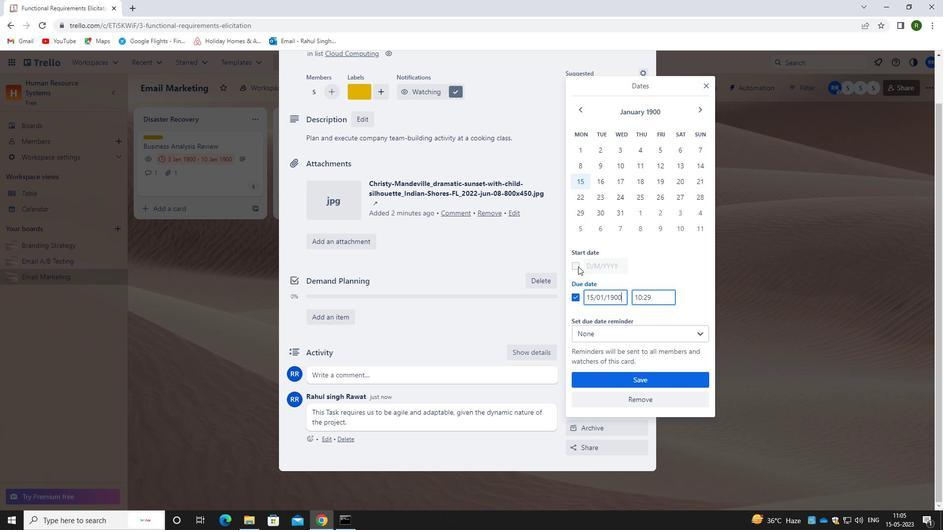 
Action: Mouse moved to (620, 264)
Screenshot: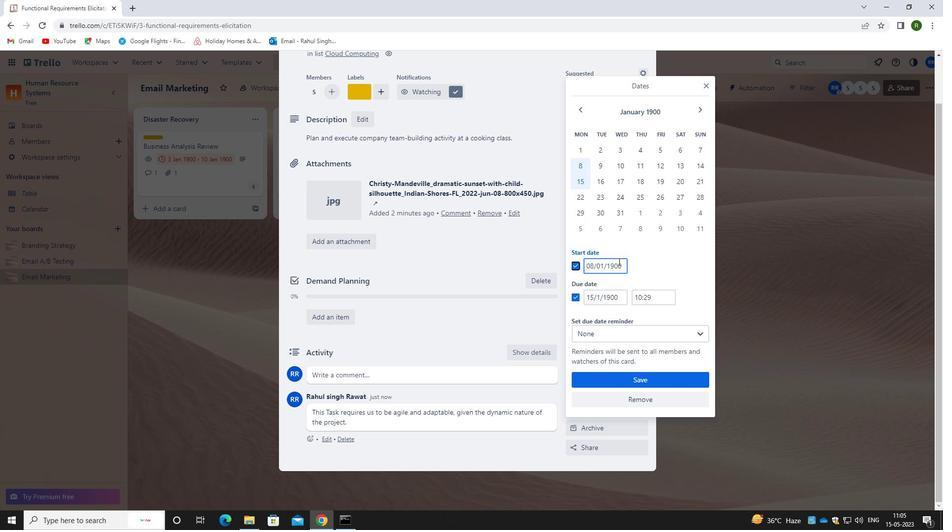 
Action: Mouse pressed left at (620, 264)
Screenshot: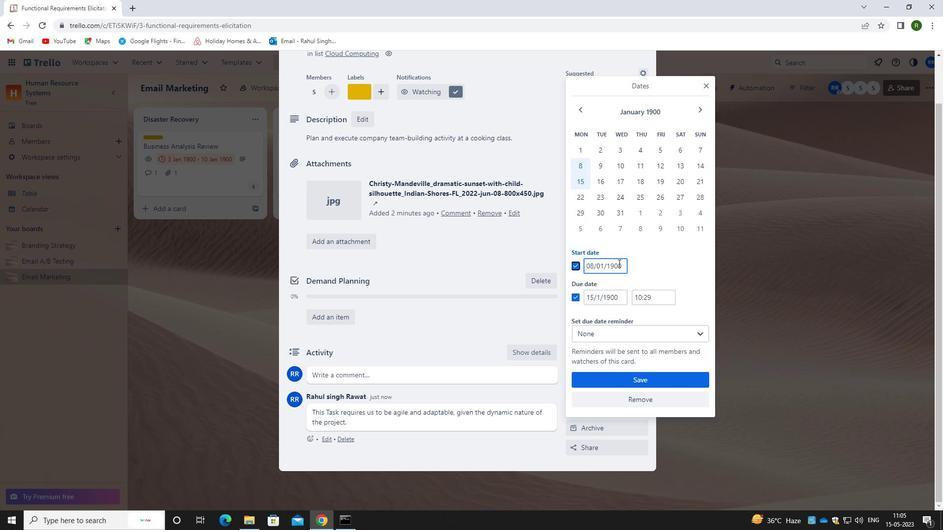
Action: Mouse moved to (580, 264)
Screenshot: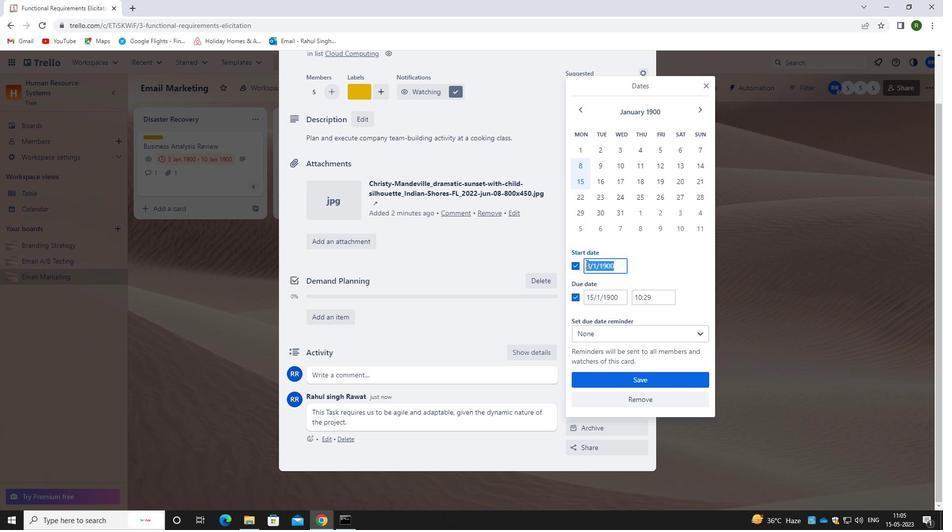 
Action: Key pressed 09/01/1900
Screenshot: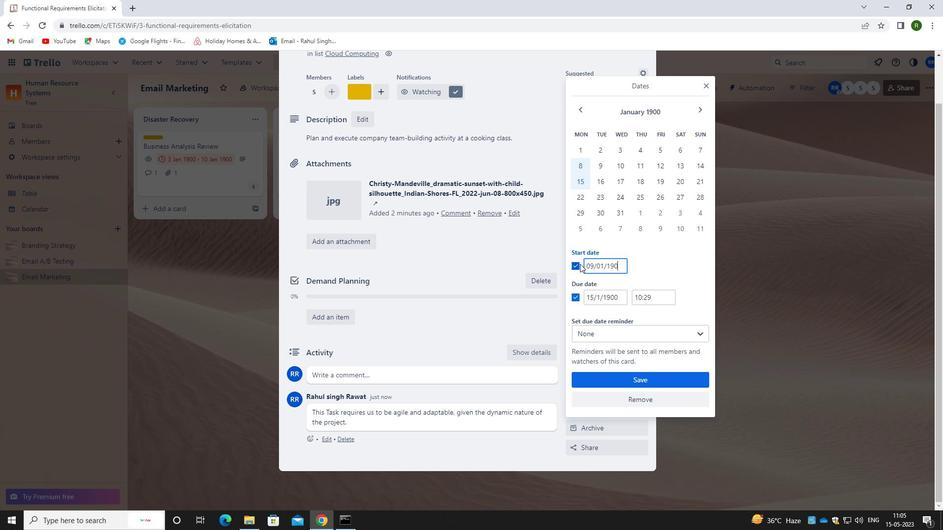 
Action: Mouse moved to (619, 294)
Screenshot: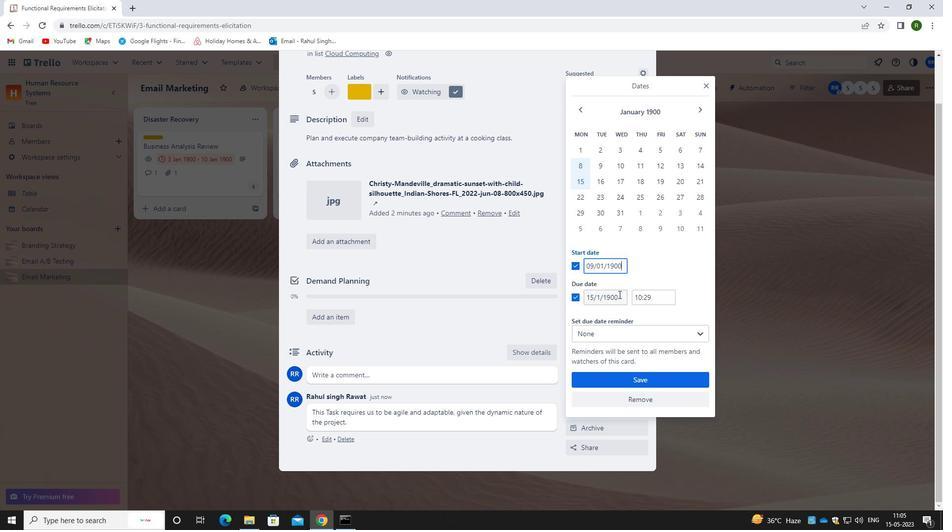 
Action: Mouse pressed left at (619, 294)
Screenshot: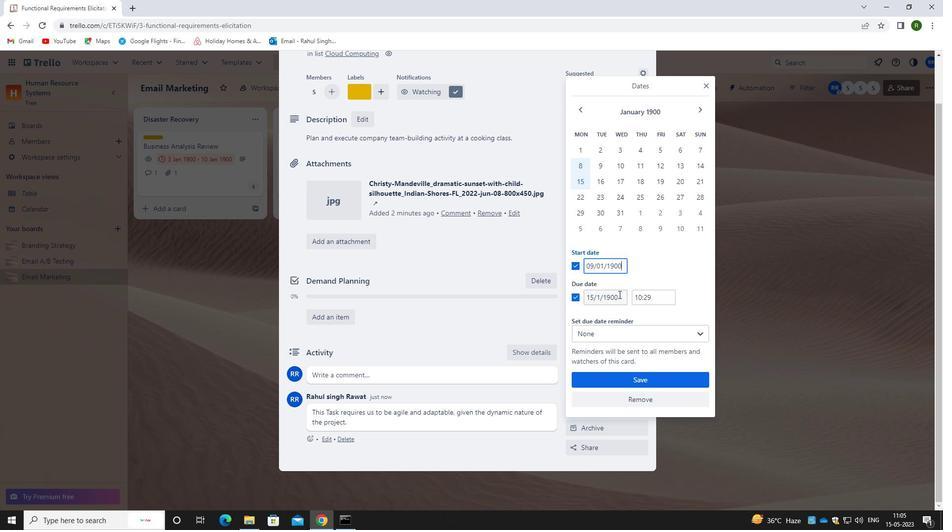 
Action: Mouse moved to (573, 312)
Screenshot: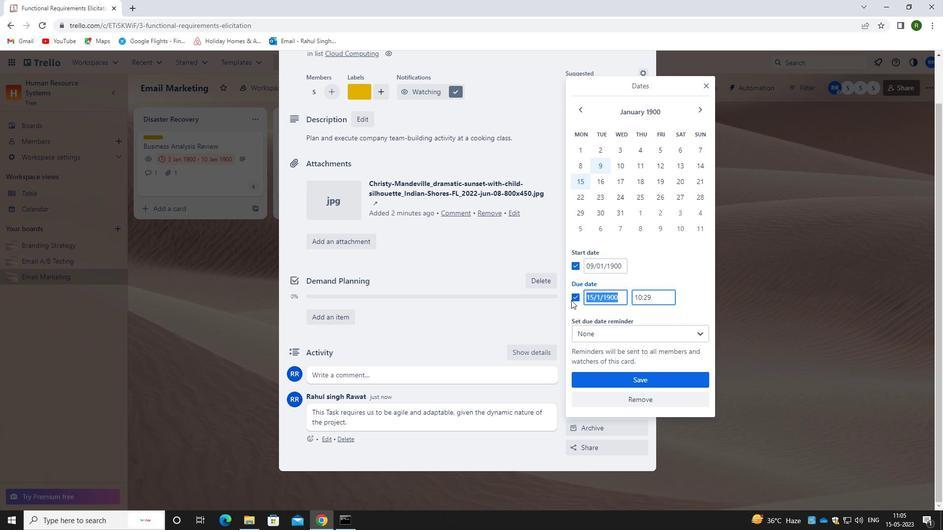 
Action: Key pressed 16/01/1900
Screenshot: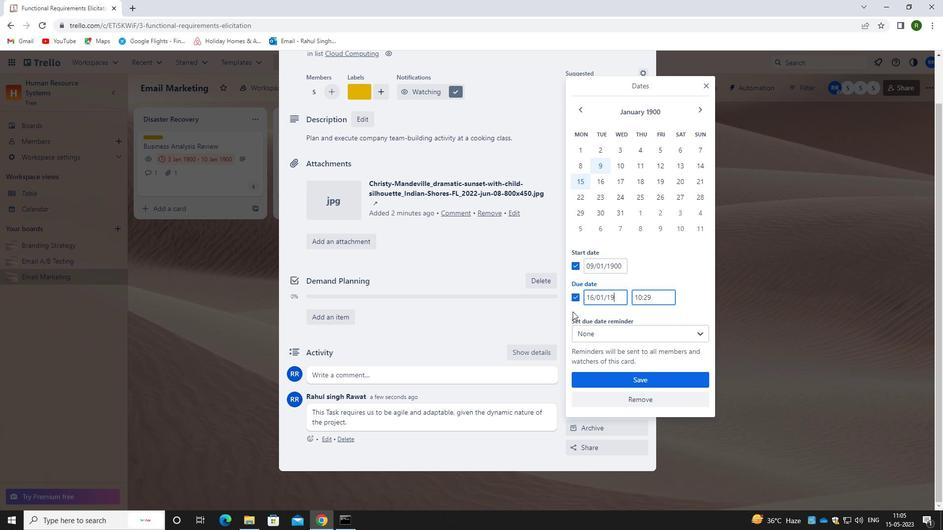 
Action: Mouse moved to (631, 384)
Screenshot: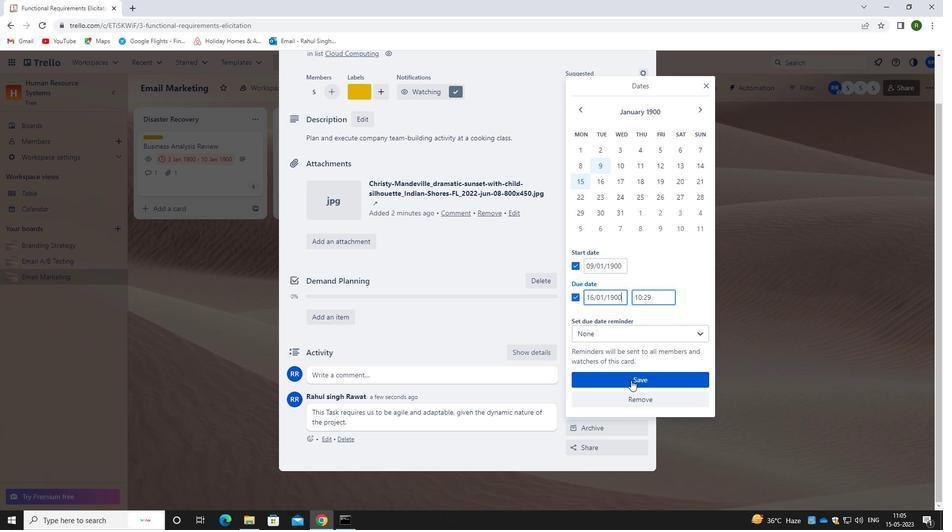 
Action: Mouse pressed left at (631, 384)
Screenshot: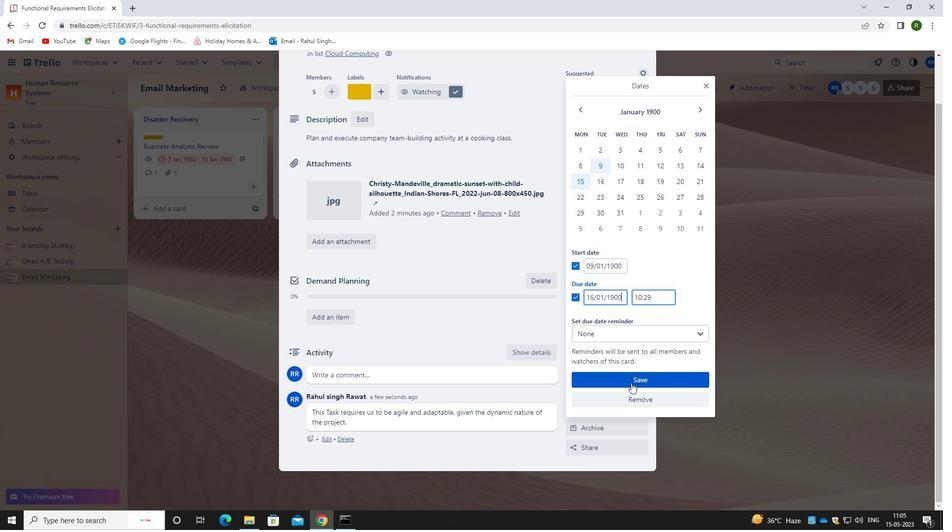 
Action: Mouse moved to (644, 376)
Screenshot: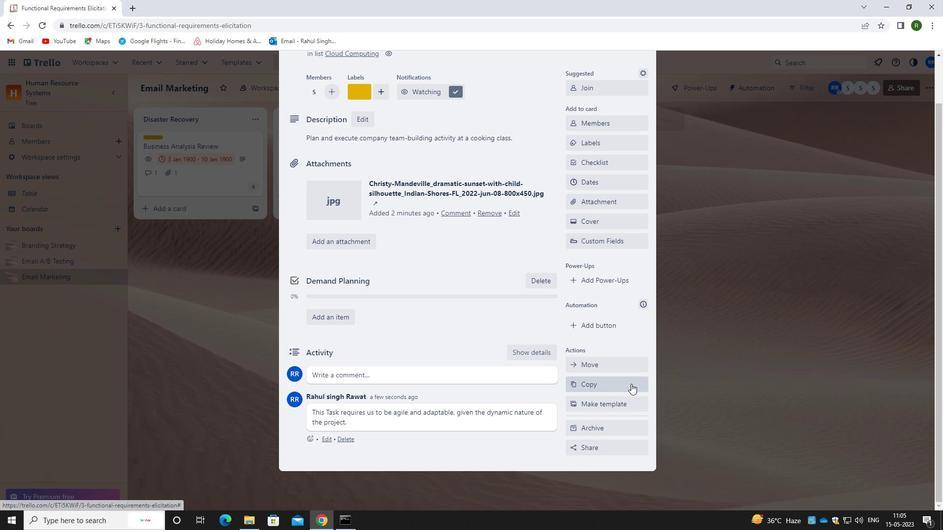 
